 Task: Check the average views per listing of den in the last 5 years.
Action: Mouse moved to (781, 199)
Screenshot: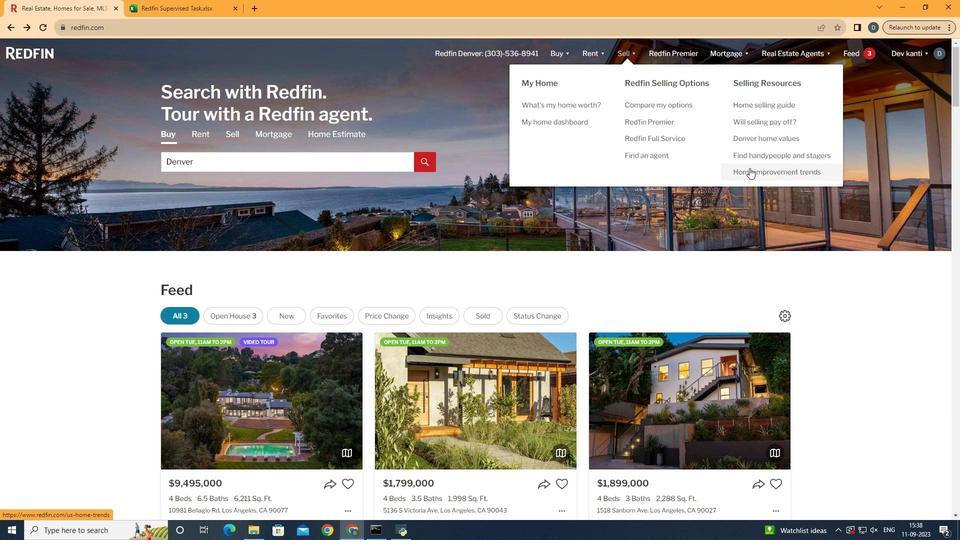 
Action: Mouse pressed left at (781, 199)
Screenshot: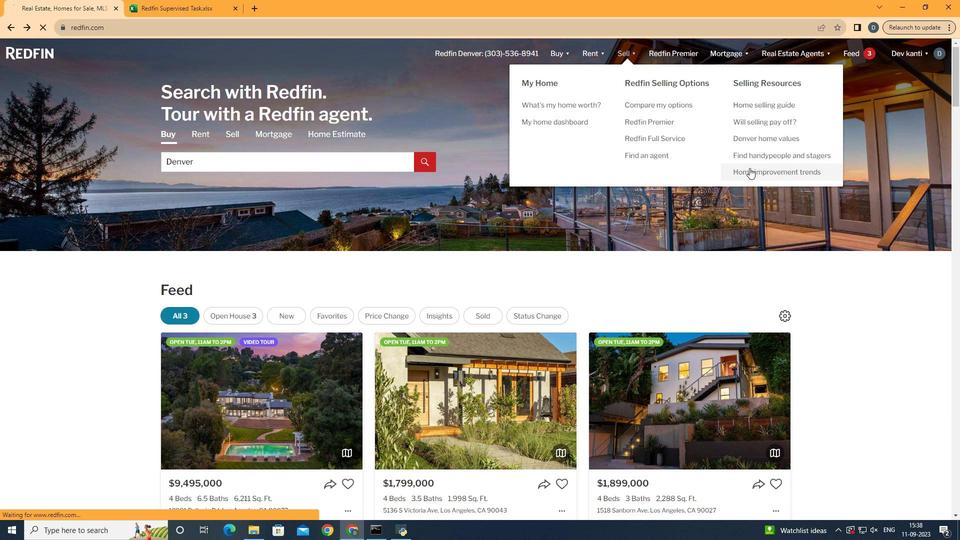 
Action: Mouse moved to (287, 217)
Screenshot: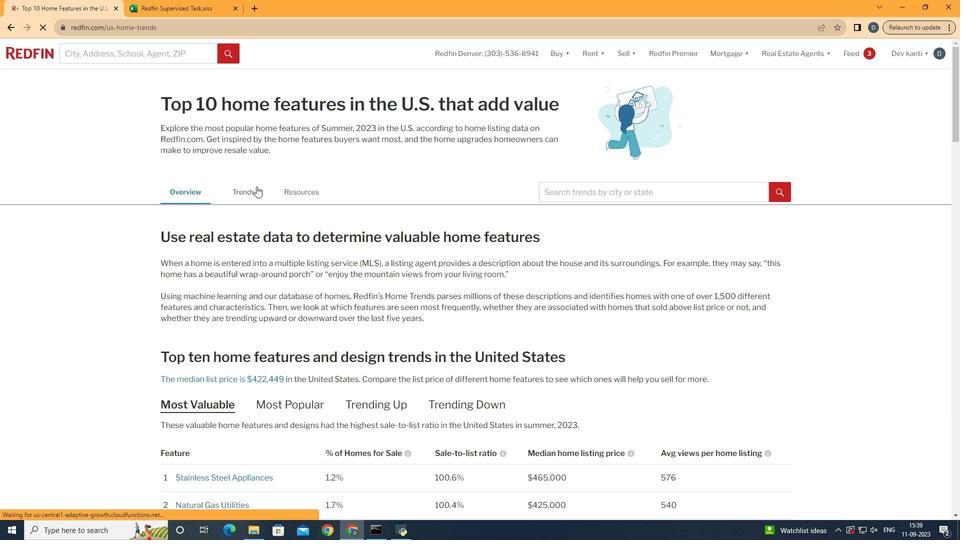 
Action: Mouse pressed left at (287, 217)
Screenshot: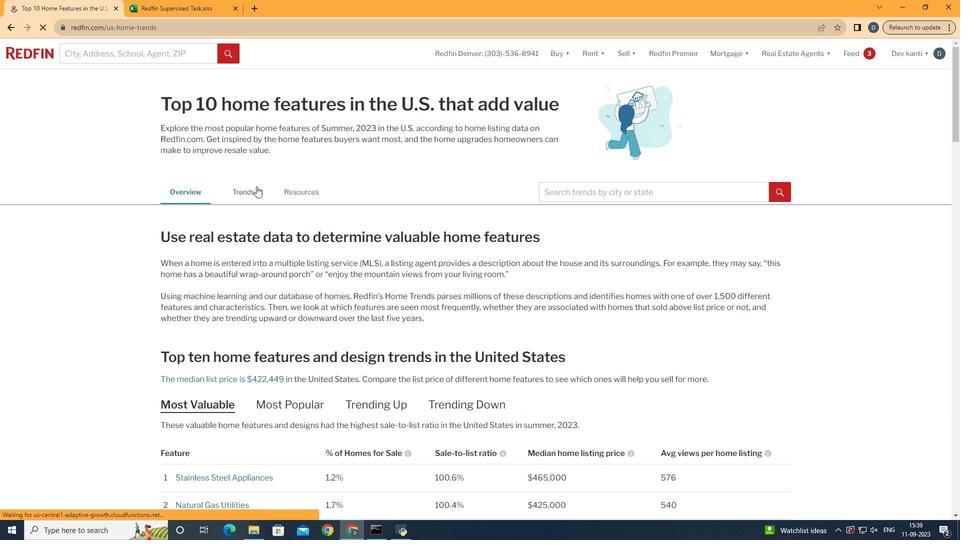 
Action: Mouse moved to (388, 323)
Screenshot: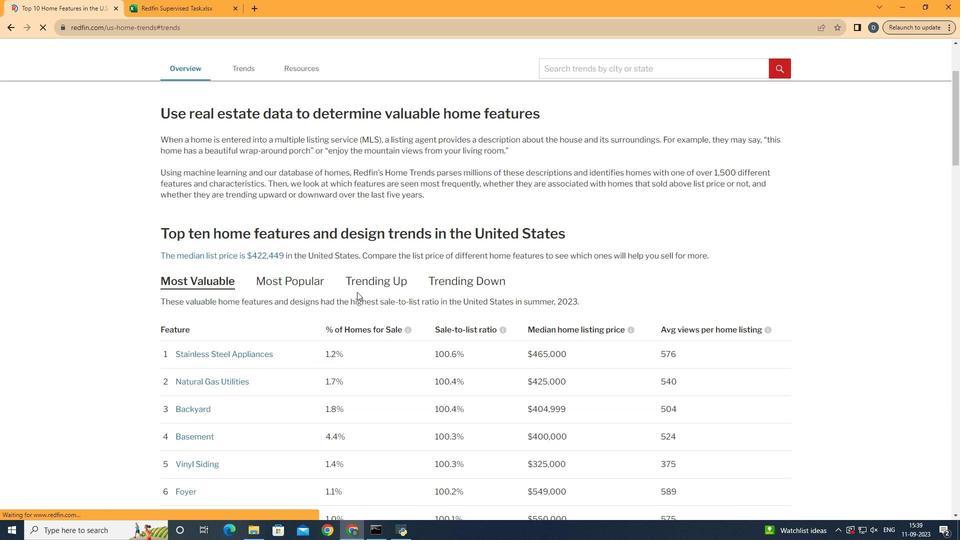 
Action: Mouse scrolled (388, 322) with delta (0, 0)
Screenshot: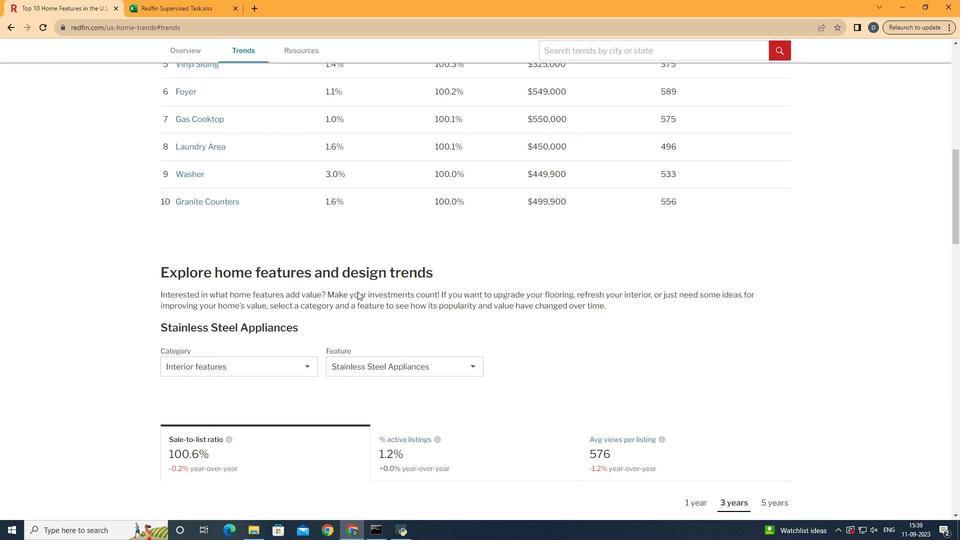 
Action: Mouse scrolled (388, 322) with delta (0, 0)
Screenshot: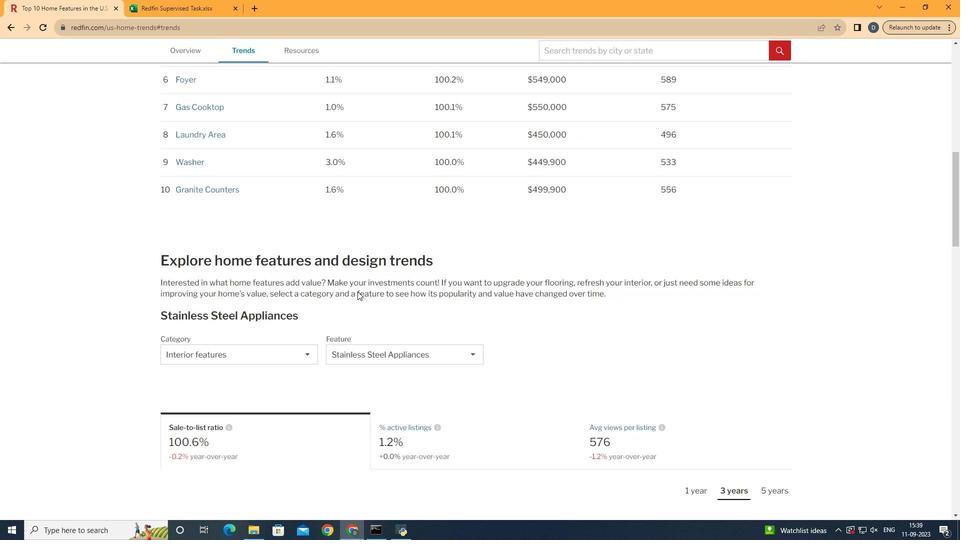 
Action: Mouse scrolled (388, 322) with delta (0, 0)
Screenshot: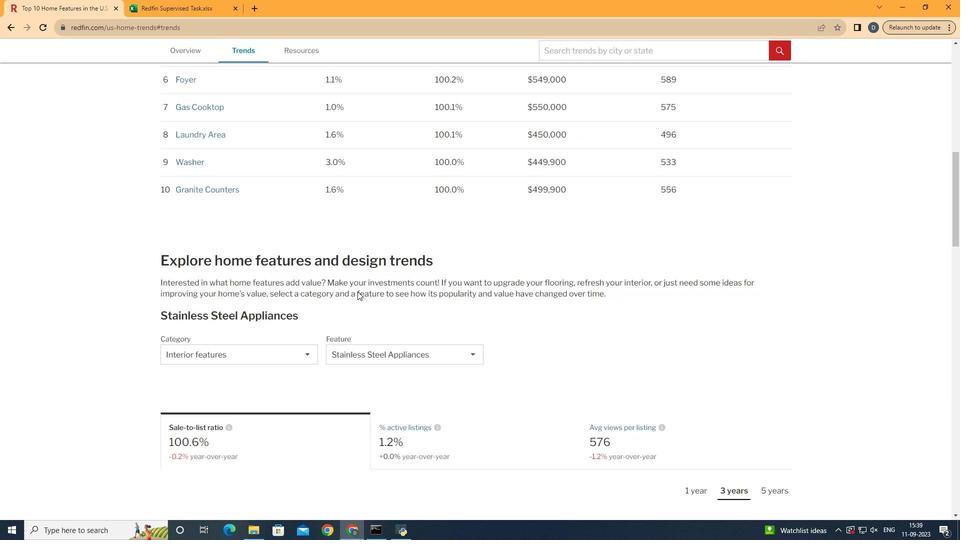 
Action: Mouse scrolled (388, 322) with delta (0, 0)
Screenshot: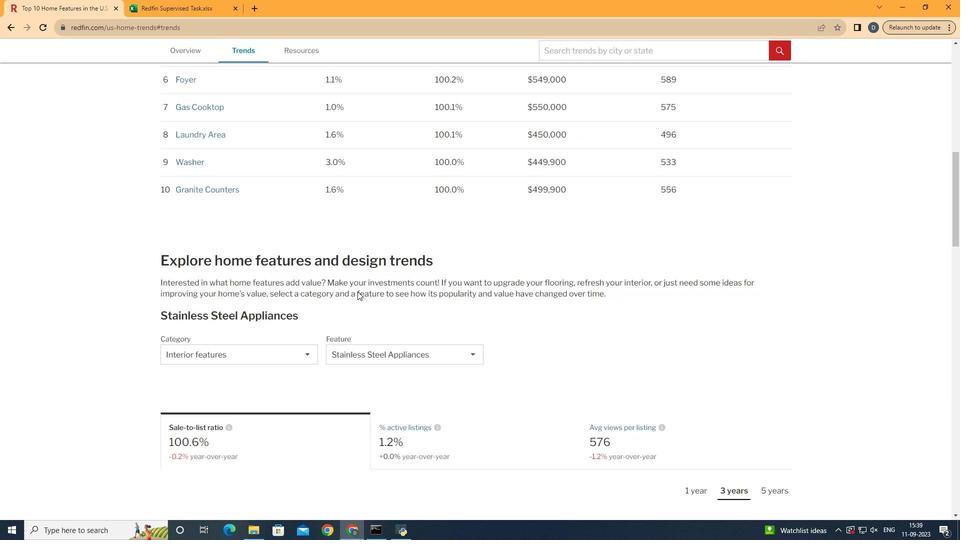 
Action: Mouse moved to (388, 323)
Screenshot: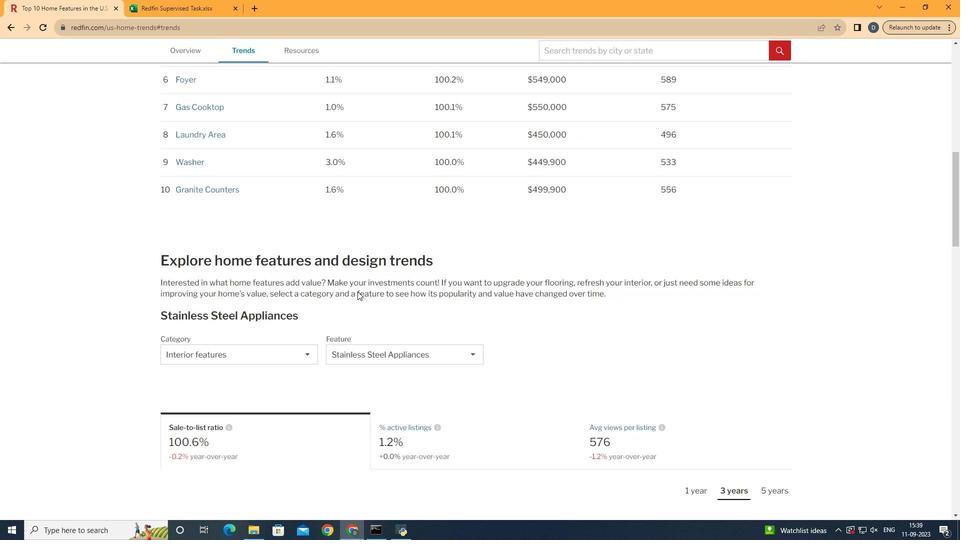 
Action: Mouse scrolled (388, 322) with delta (0, 0)
Screenshot: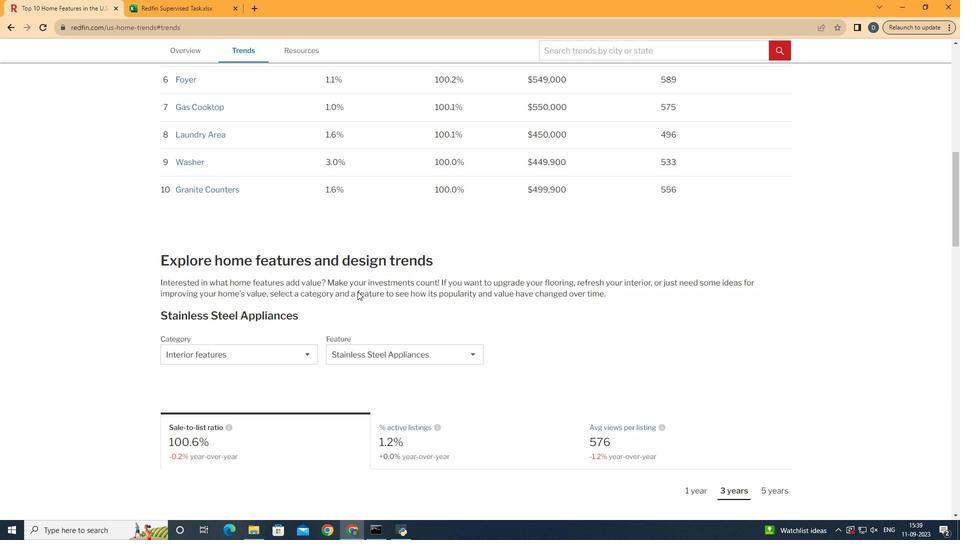 
Action: Mouse moved to (389, 322)
Screenshot: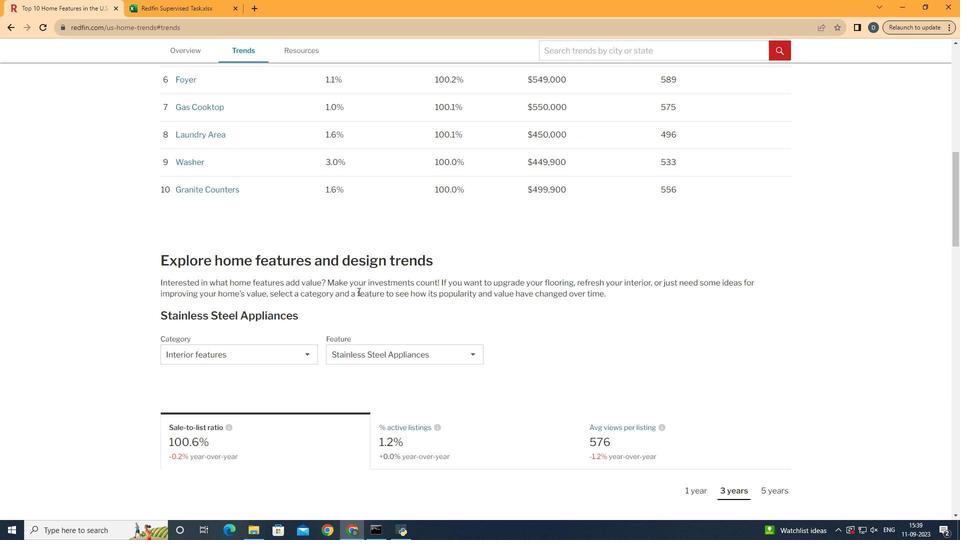 
Action: Mouse scrolled (389, 322) with delta (0, 0)
Screenshot: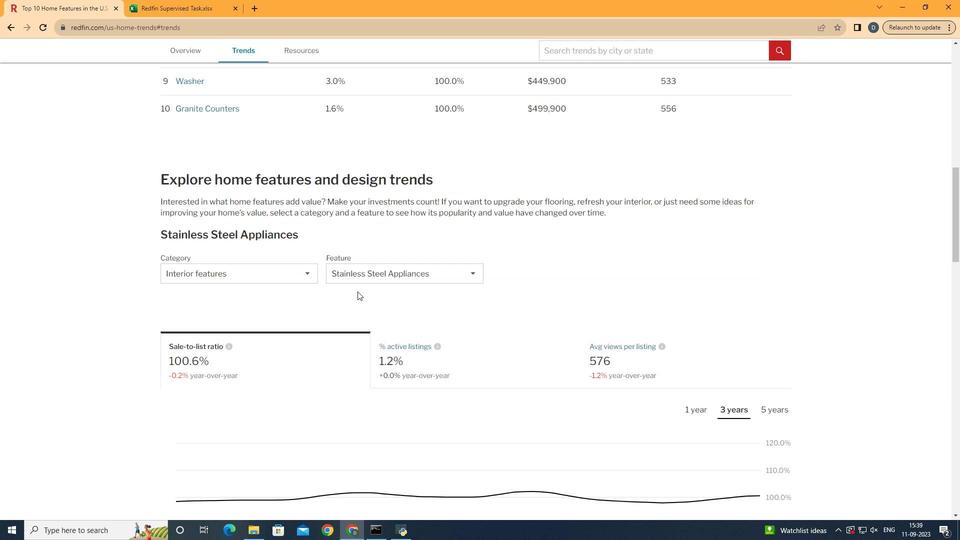 
Action: Mouse scrolled (389, 322) with delta (0, 0)
Screenshot: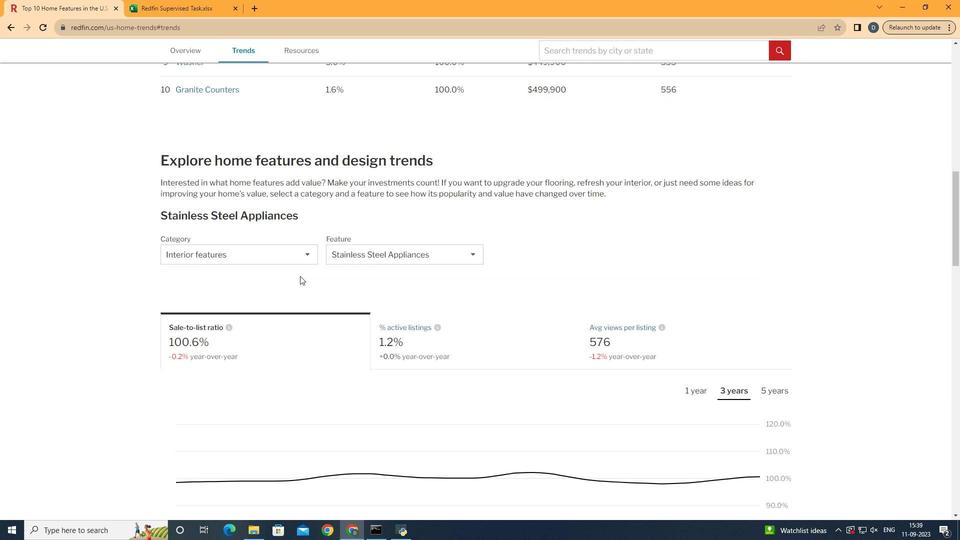 
Action: Mouse moved to (303, 292)
Screenshot: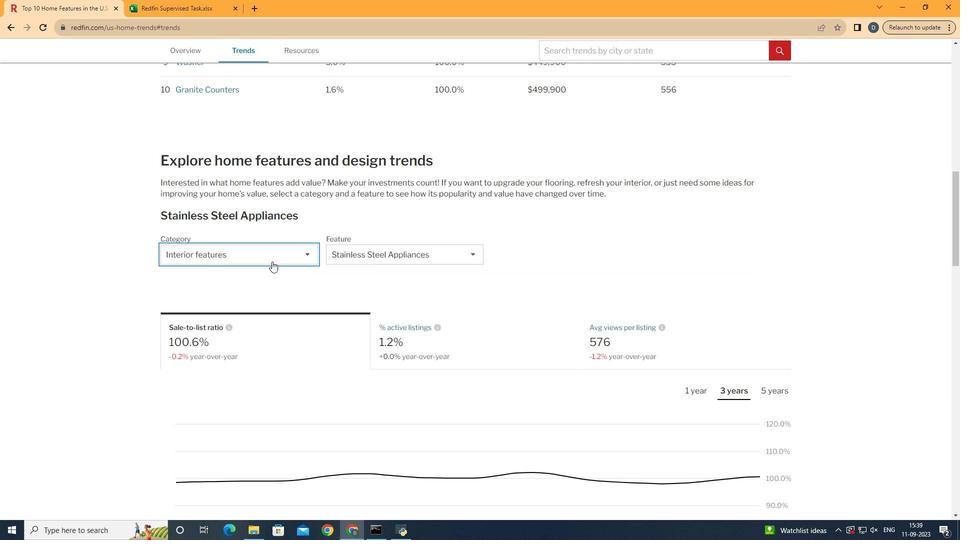 
Action: Mouse pressed left at (303, 292)
Screenshot: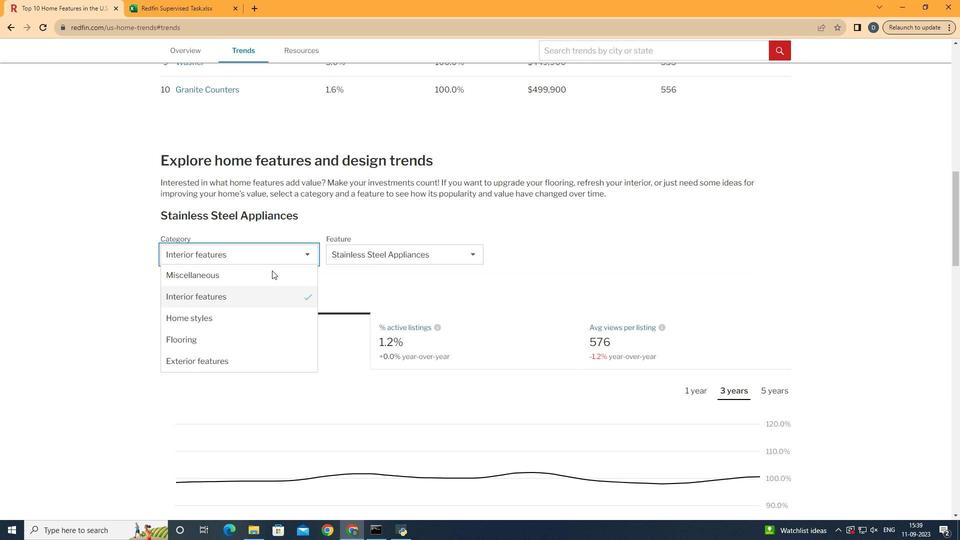 
Action: Mouse moved to (302, 324)
Screenshot: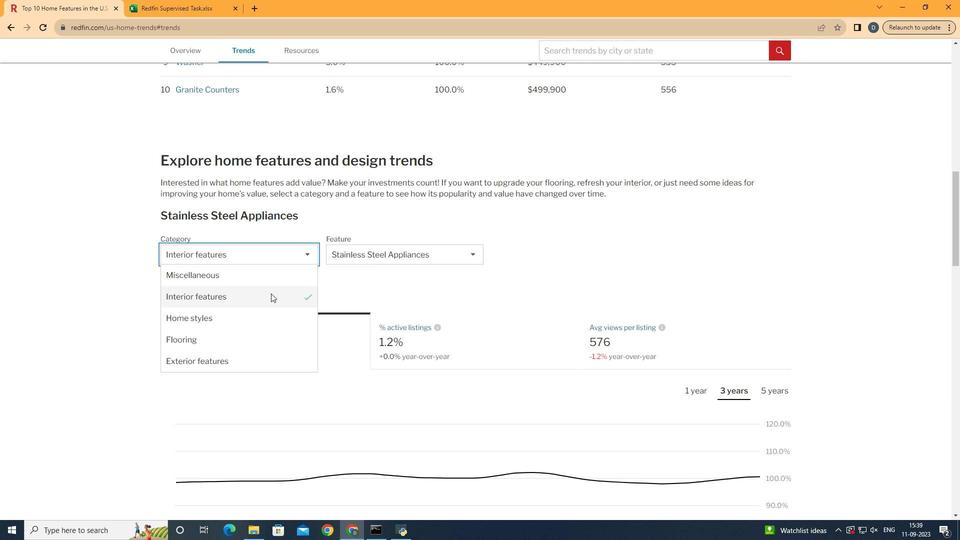 
Action: Mouse pressed left at (302, 324)
Screenshot: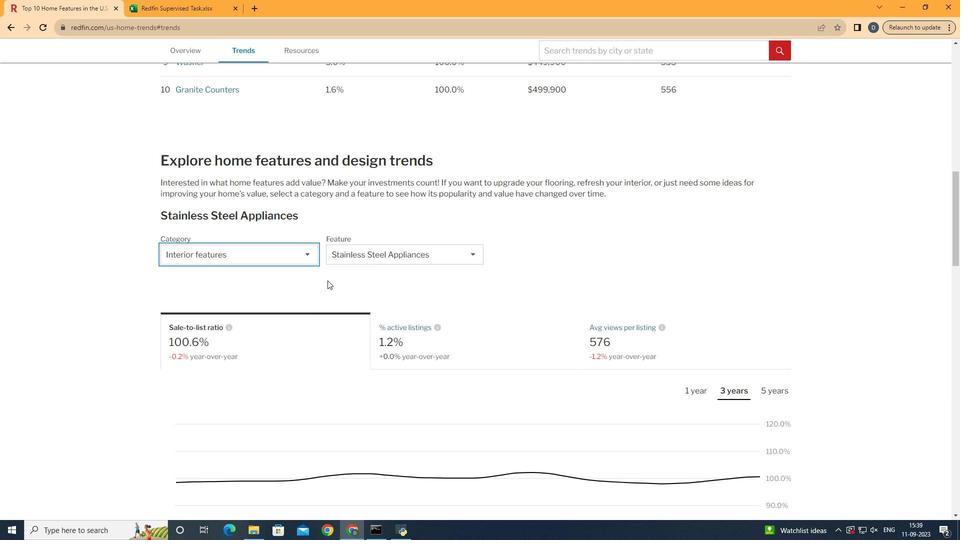 
Action: Mouse moved to (424, 287)
Screenshot: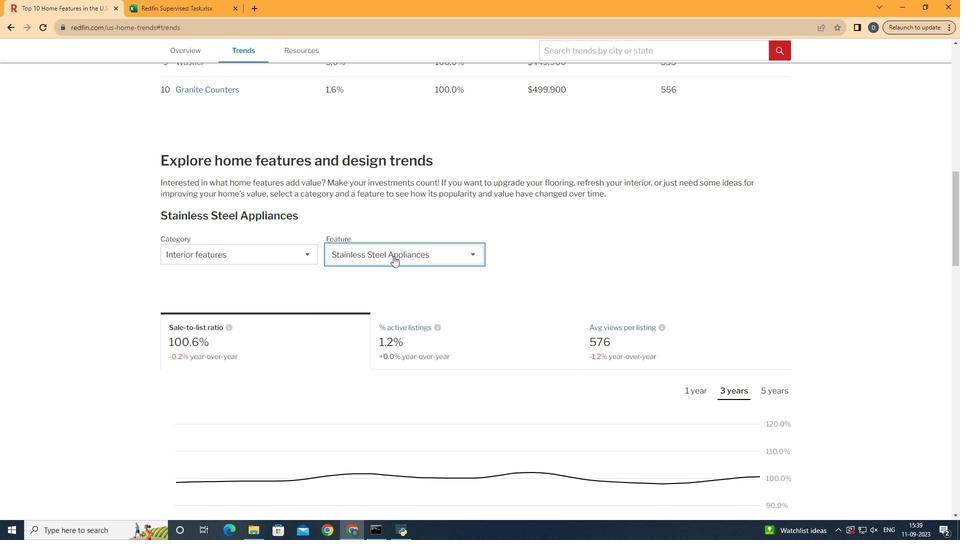 
Action: Mouse pressed left at (424, 287)
Screenshot: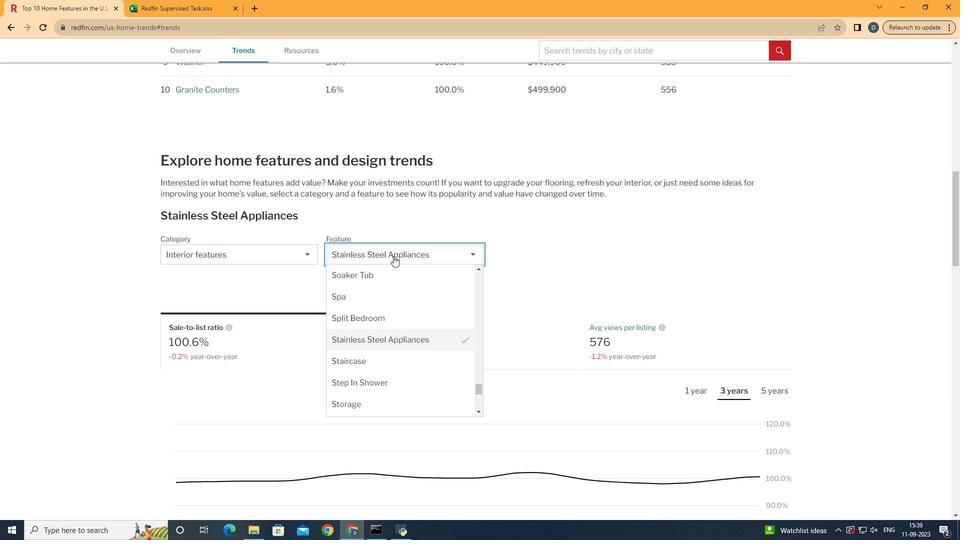 
Action: Mouse moved to (439, 343)
Screenshot: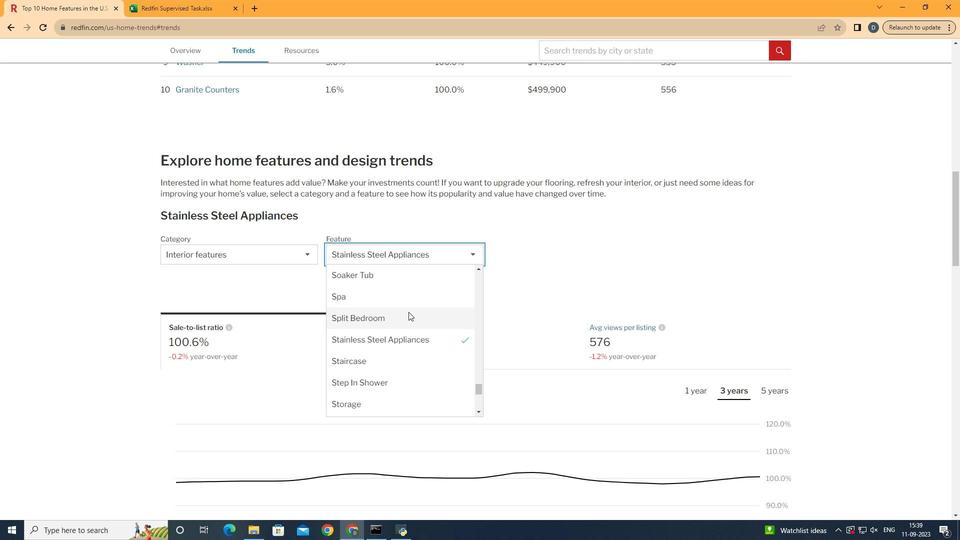 
Action: Mouse scrolled (439, 343) with delta (0, 0)
Screenshot: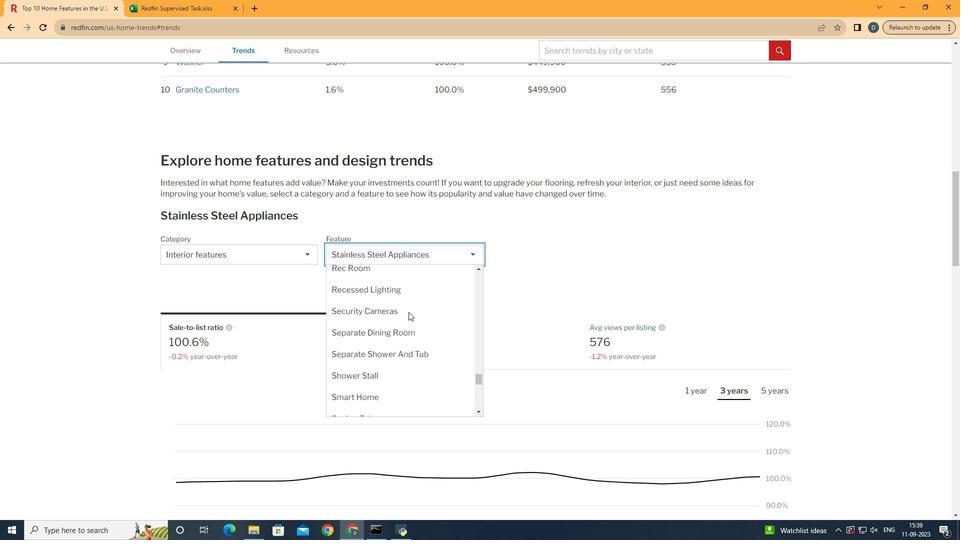 
Action: Mouse scrolled (439, 343) with delta (0, 0)
Screenshot: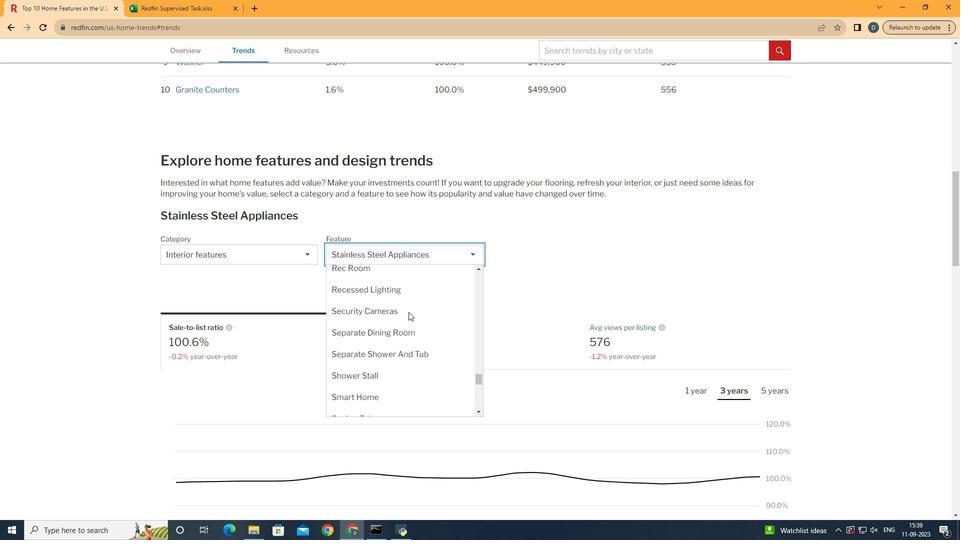 
Action: Mouse scrolled (439, 343) with delta (0, 0)
Screenshot: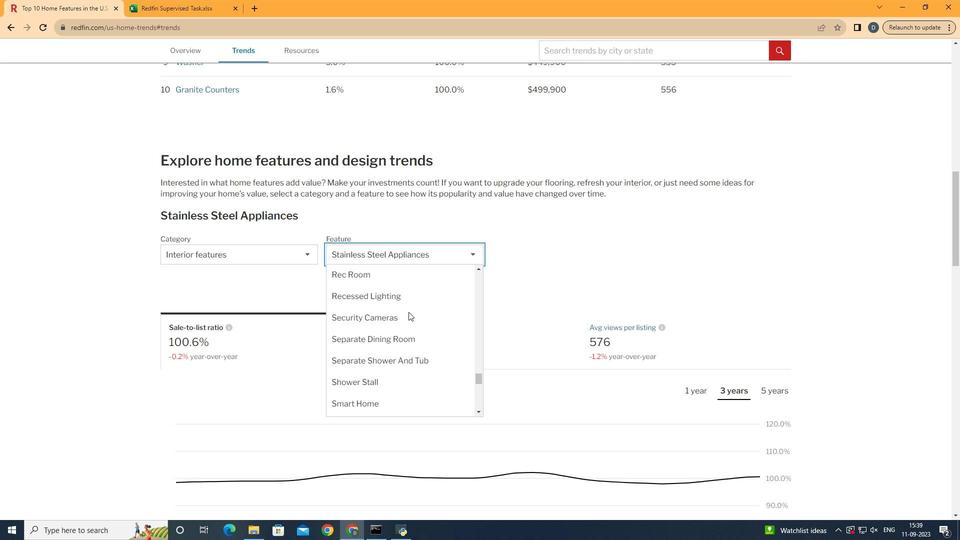 
Action: Mouse scrolled (439, 343) with delta (0, 0)
Screenshot: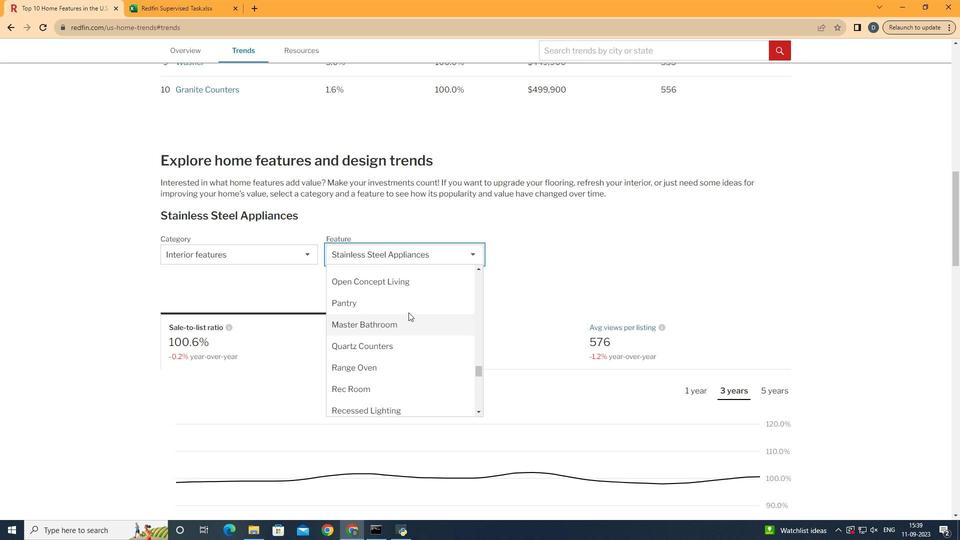 
Action: Mouse scrolled (439, 343) with delta (0, 0)
Screenshot: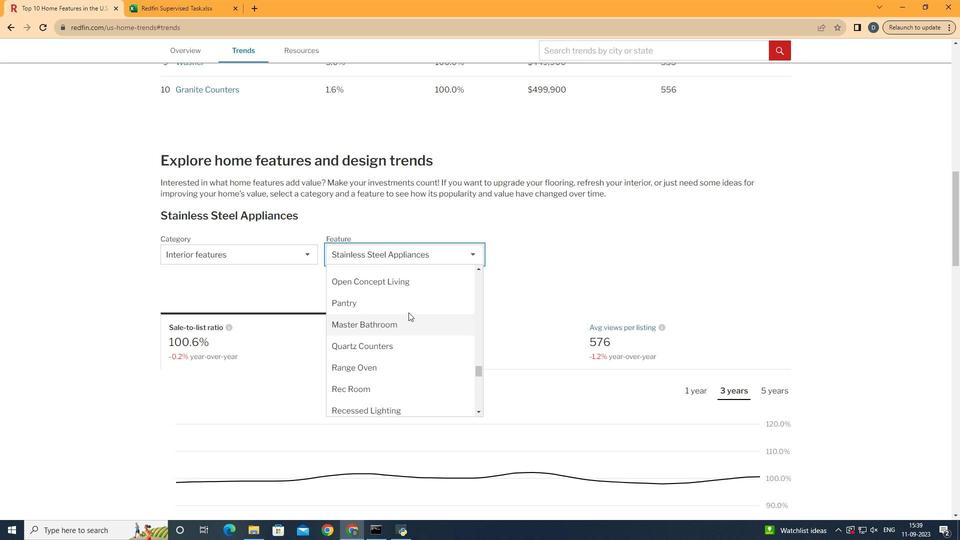 
Action: Mouse scrolled (439, 343) with delta (0, 0)
Screenshot: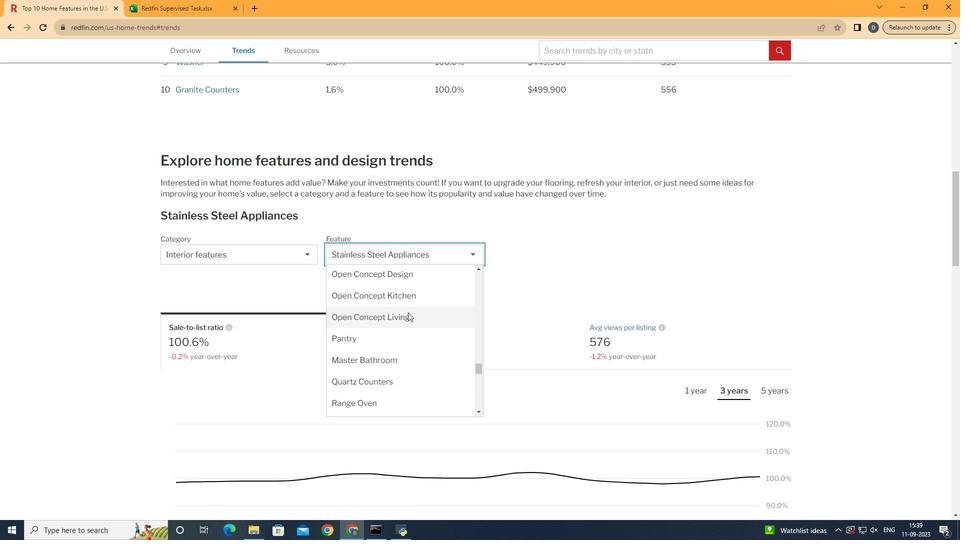 
Action: Mouse moved to (439, 343)
Screenshot: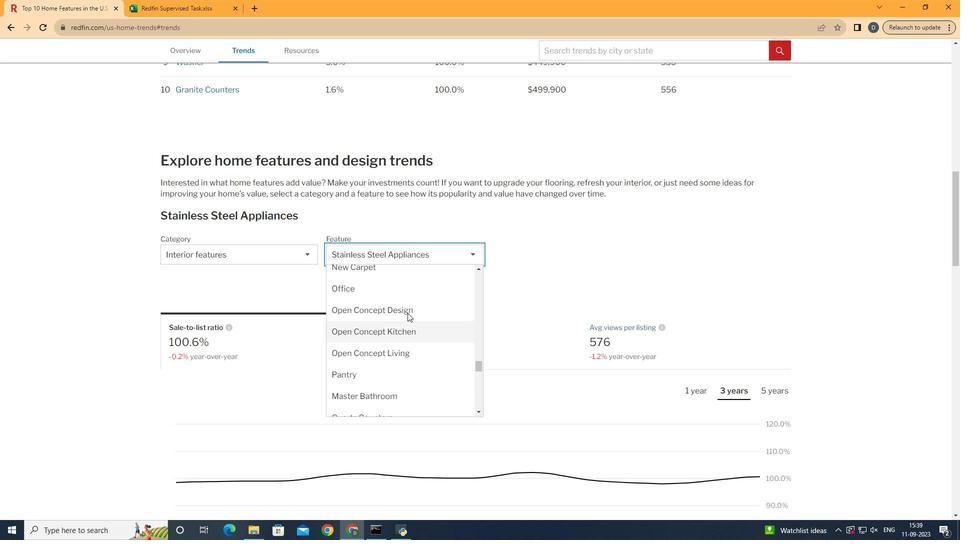 
Action: Mouse scrolled (439, 344) with delta (0, 0)
Screenshot: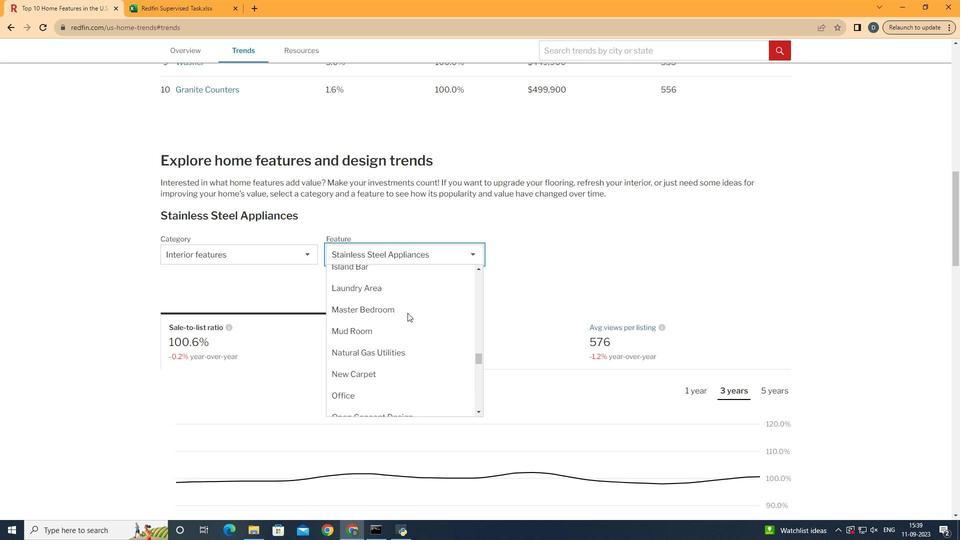 
Action: Mouse scrolled (439, 344) with delta (0, 0)
Screenshot: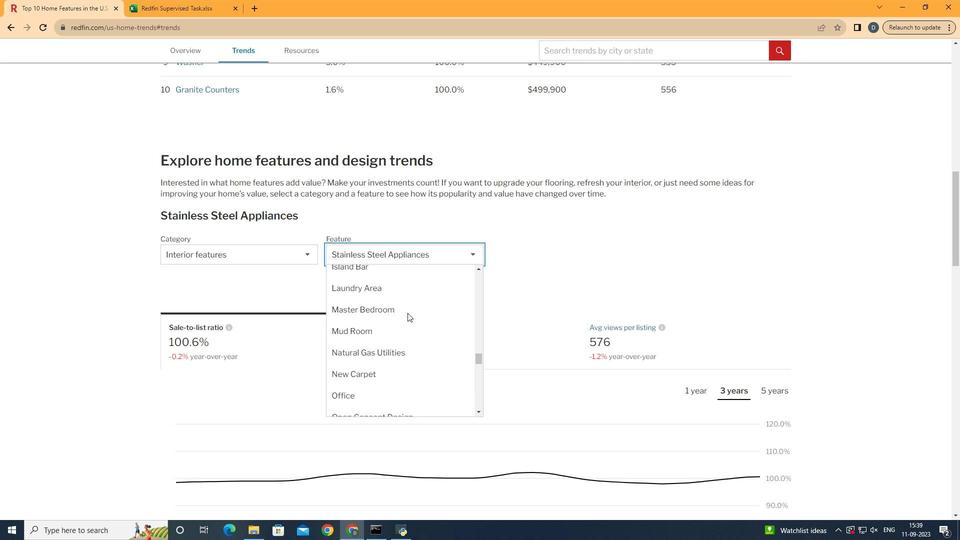 
Action: Mouse moved to (438, 344)
Screenshot: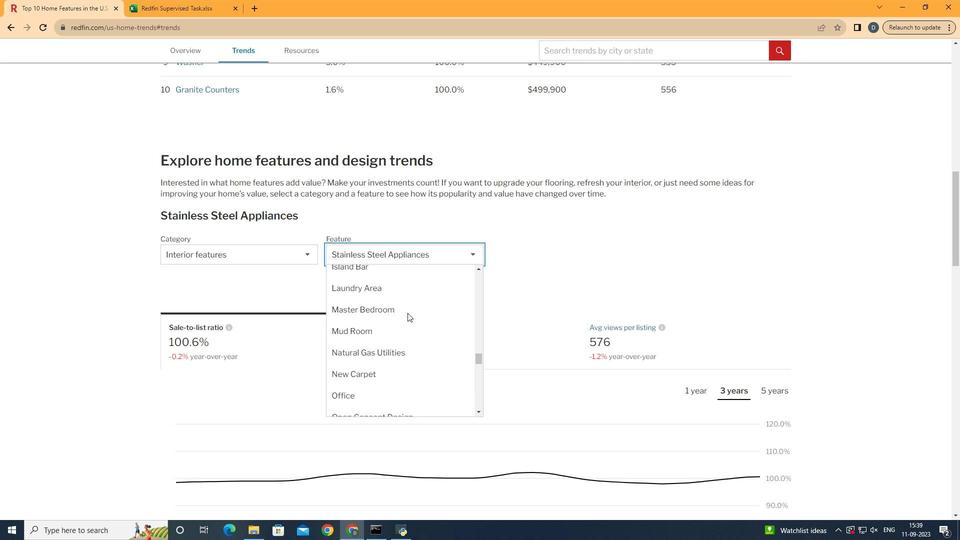 
Action: Mouse scrolled (438, 344) with delta (0, 0)
Screenshot: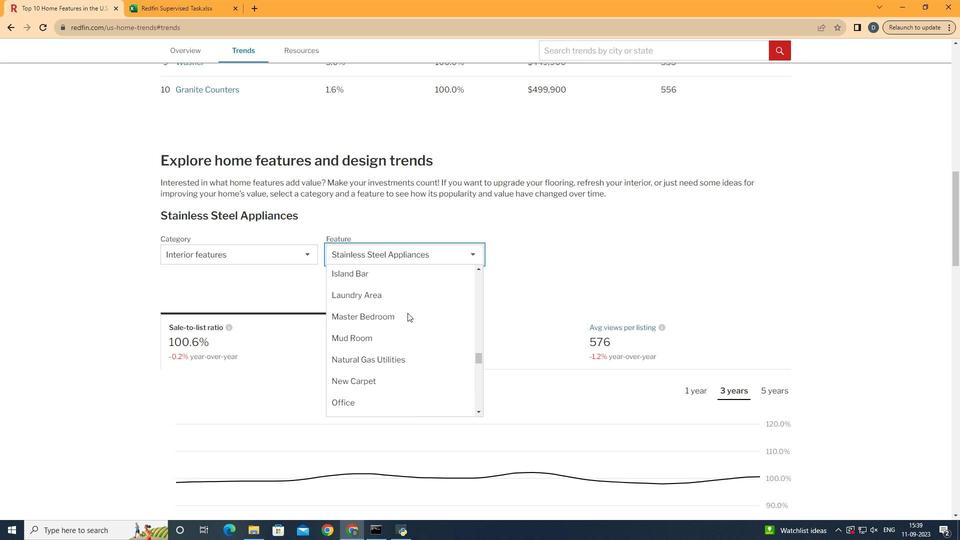
Action: Mouse scrolled (438, 344) with delta (0, 0)
Screenshot: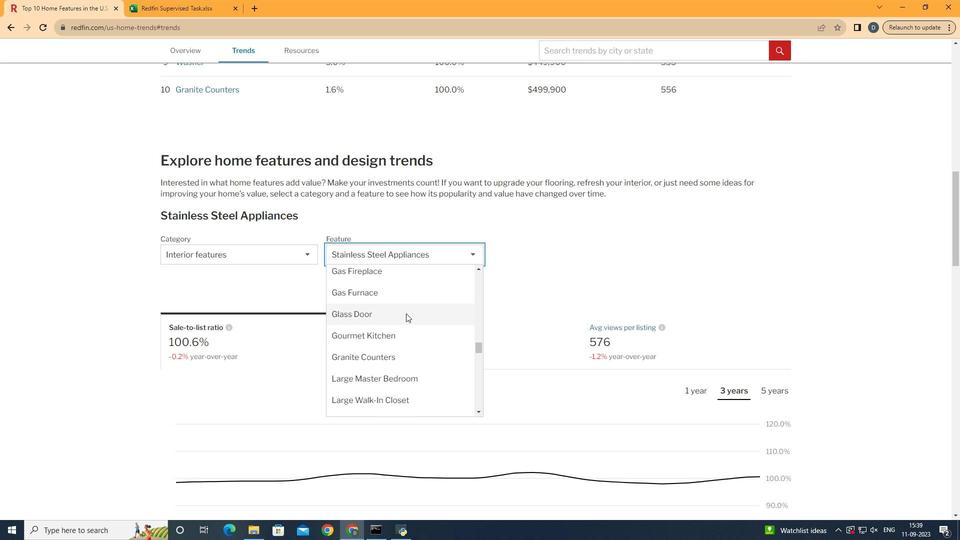 
Action: Mouse scrolled (438, 344) with delta (0, 0)
Screenshot: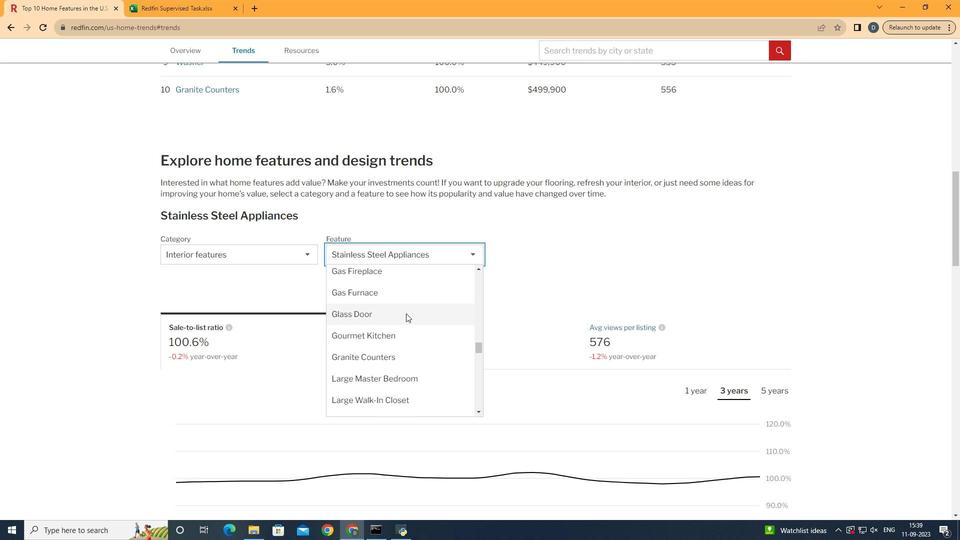 
Action: Mouse moved to (437, 344)
Screenshot: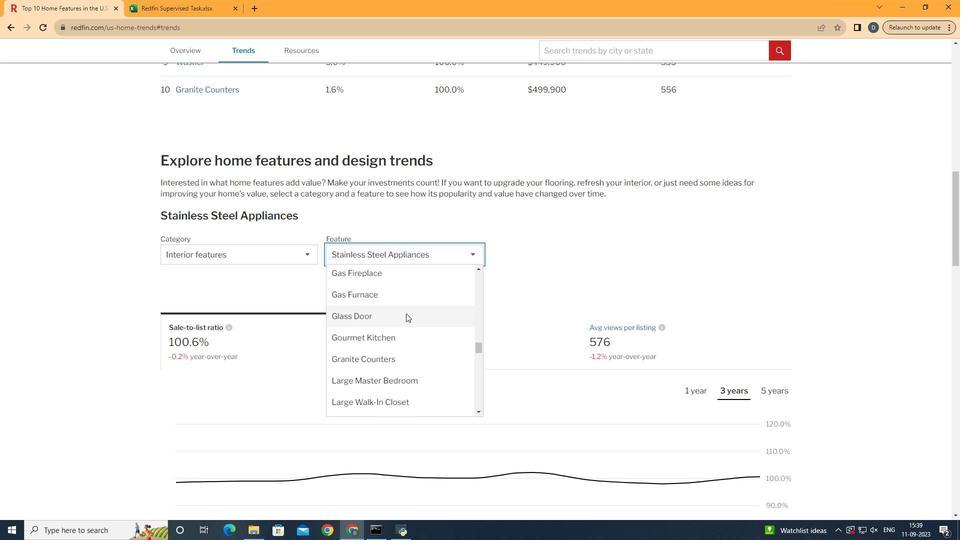 
Action: Mouse scrolled (437, 345) with delta (0, 0)
Screenshot: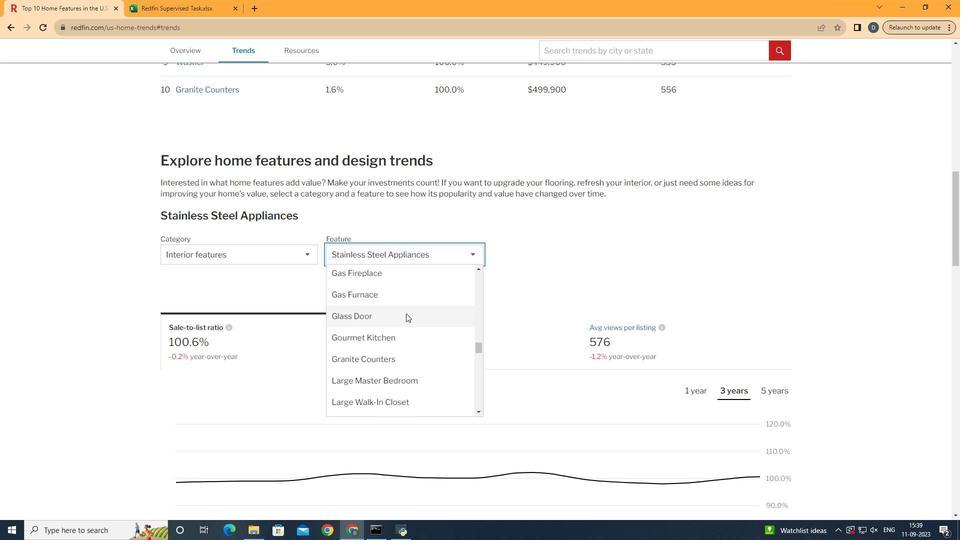 
Action: Mouse moved to (437, 344)
Screenshot: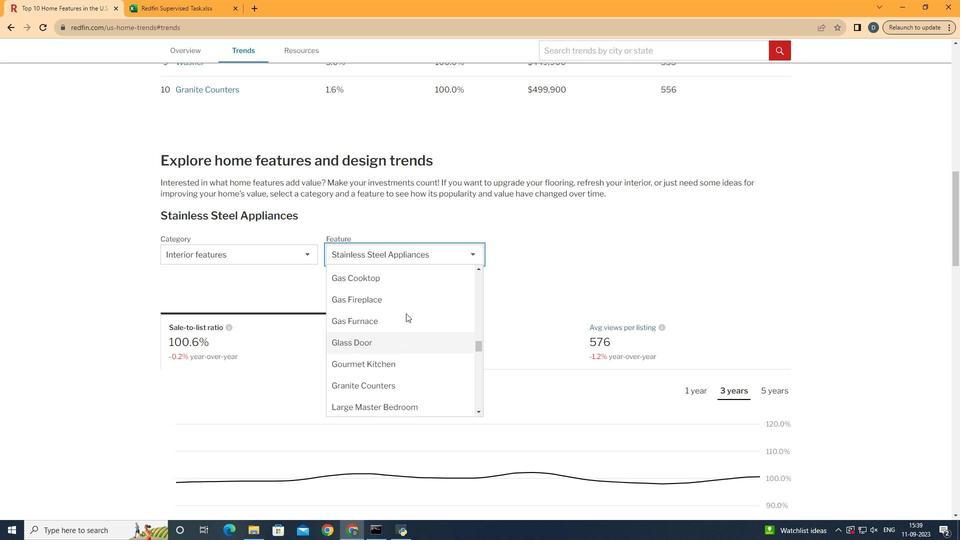 
Action: Mouse scrolled (437, 345) with delta (0, 0)
Screenshot: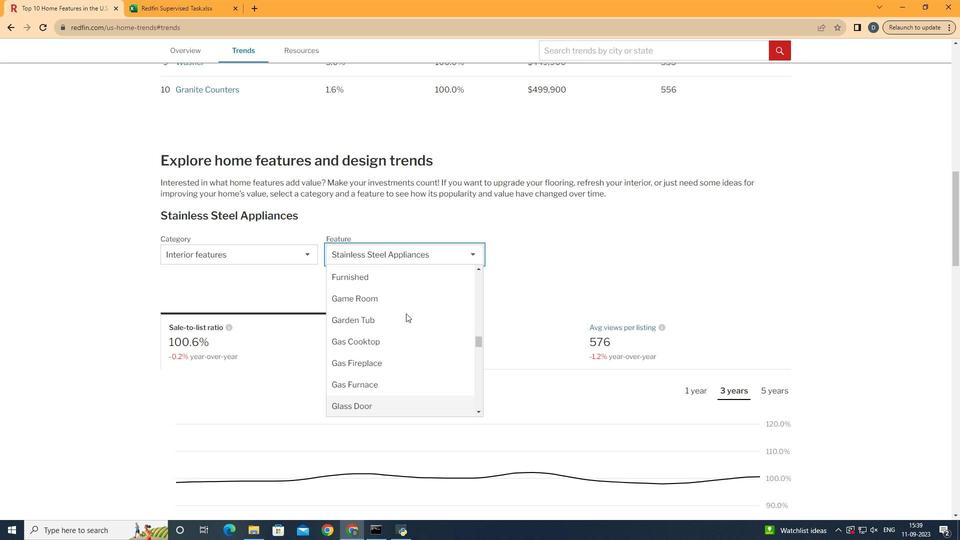 
Action: Mouse scrolled (437, 345) with delta (0, 0)
Screenshot: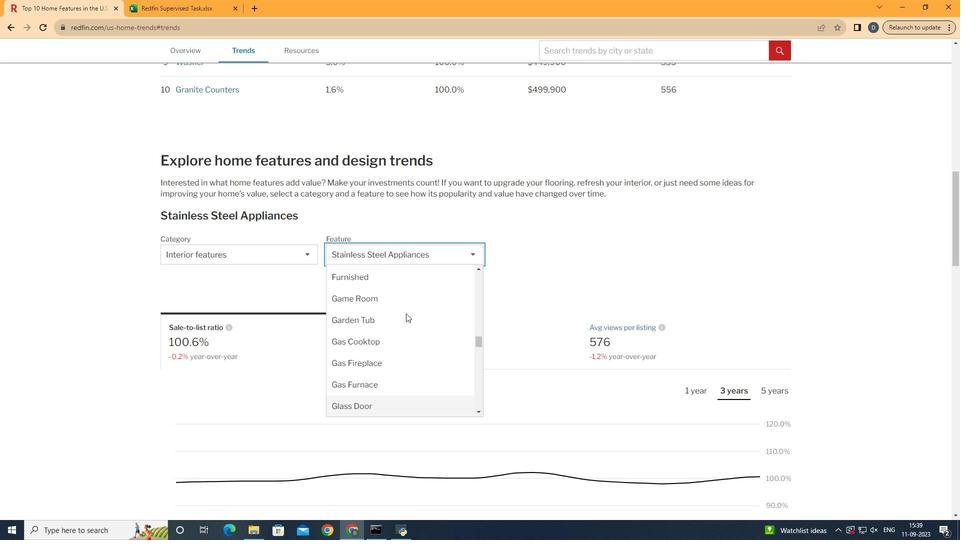 
Action: Mouse scrolled (437, 345) with delta (0, 0)
Screenshot: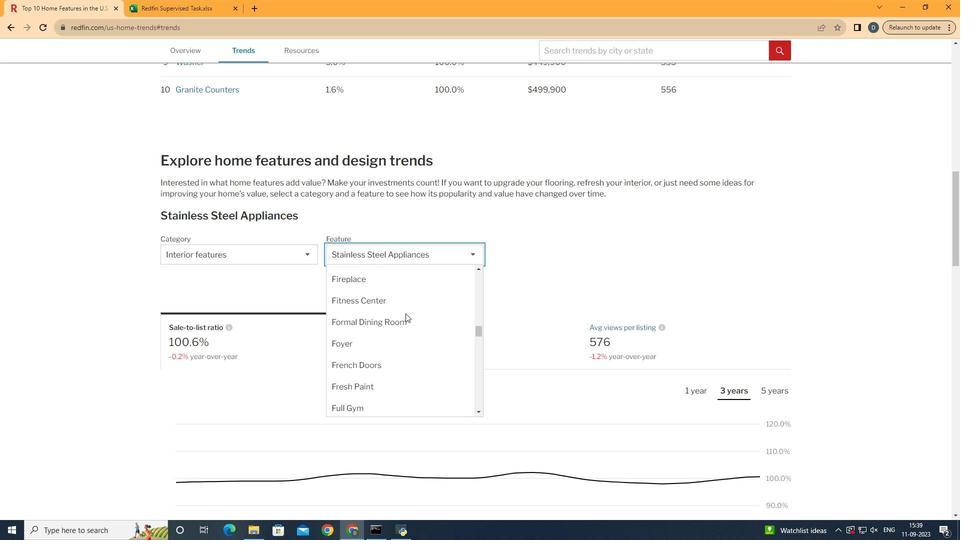 
Action: Mouse scrolled (437, 345) with delta (0, 0)
Screenshot: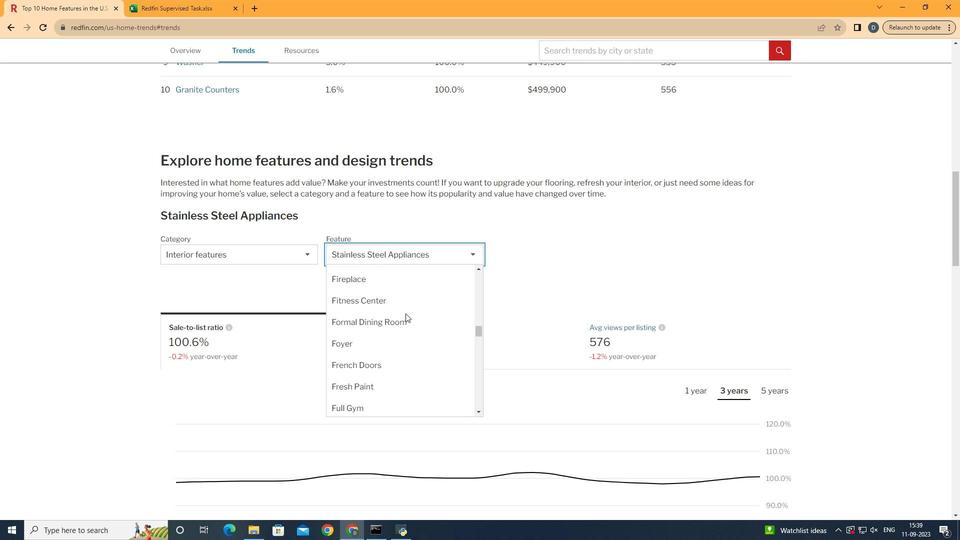 
Action: Mouse moved to (437, 344)
Screenshot: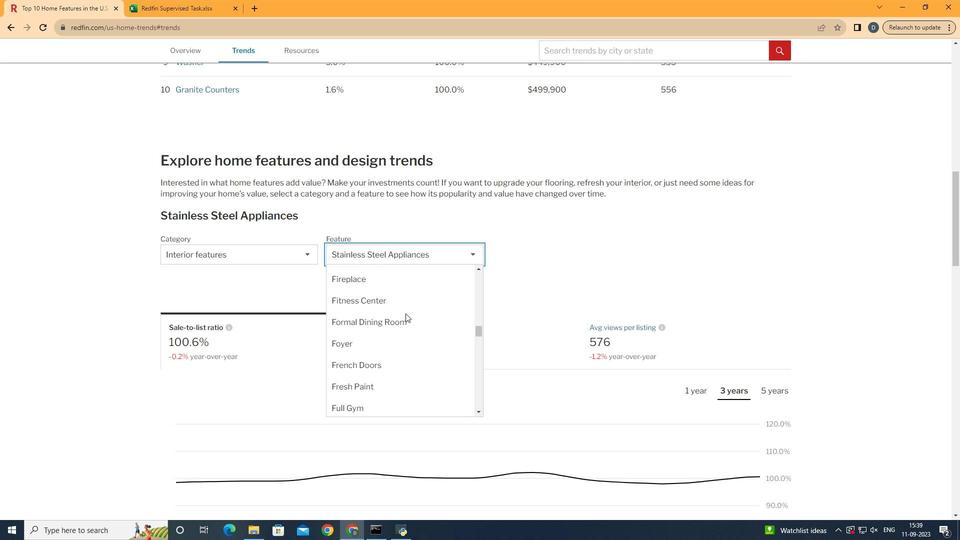 
Action: Mouse scrolled (437, 345) with delta (0, 0)
Screenshot: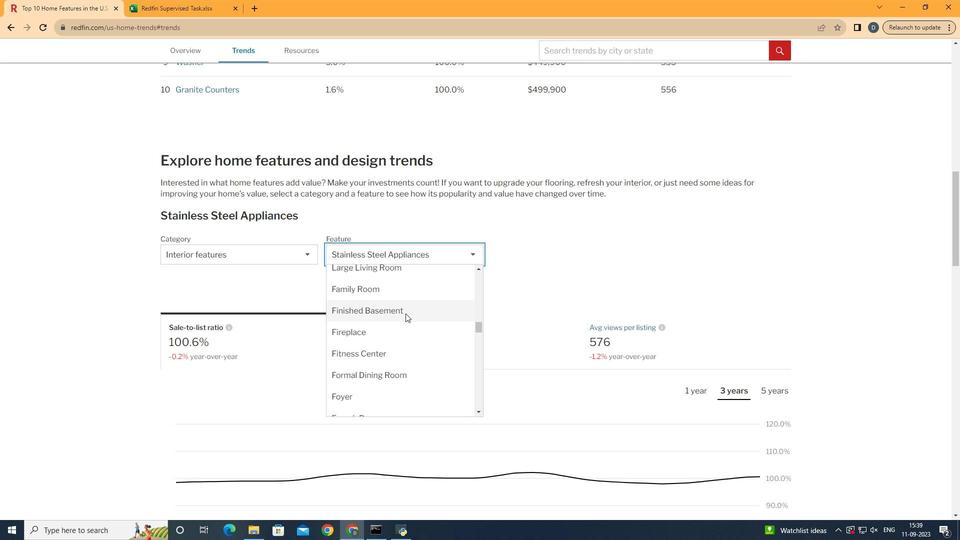 
Action: Mouse scrolled (437, 345) with delta (0, 0)
Screenshot: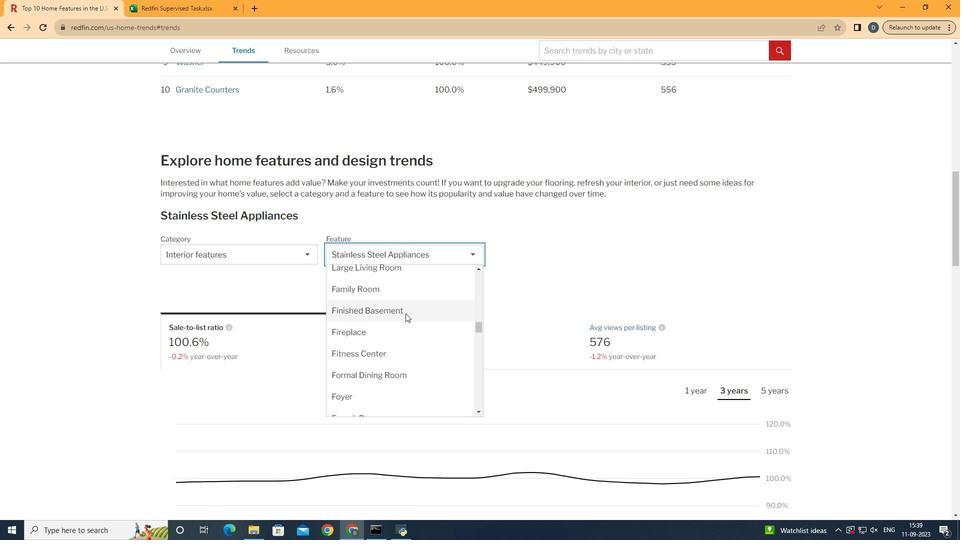 
Action: Mouse moved to (436, 344)
Screenshot: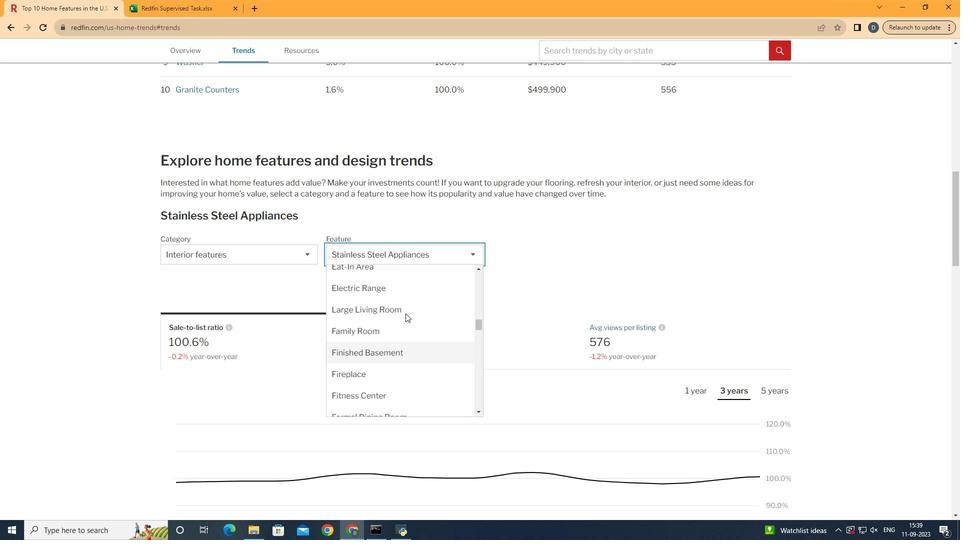 
Action: Mouse scrolled (436, 345) with delta (0, 0)
Screenshot: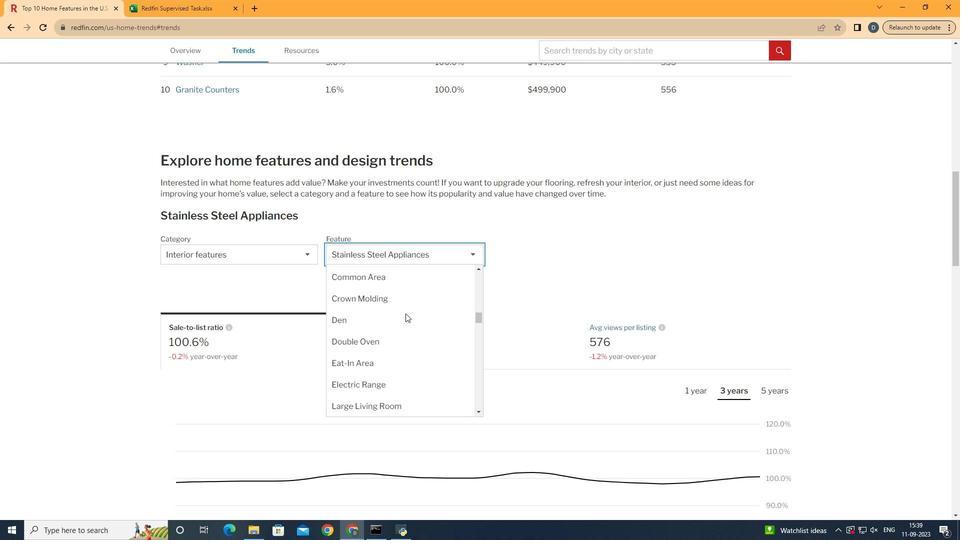 
Action: Mouse scrolled (436, 345) with delta (0, 0)
Screenshot: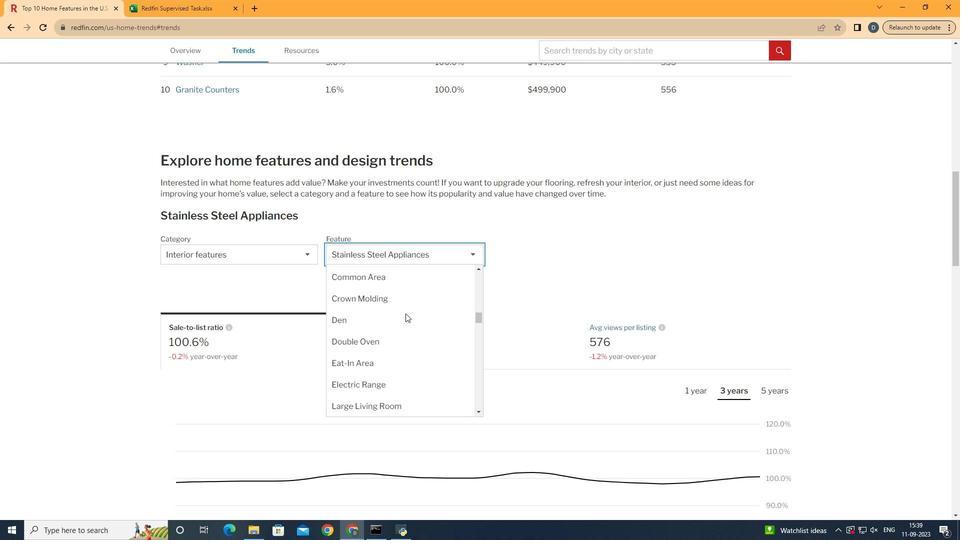 
Action: Mouse scrolled (436, 345) with delta (0, 0)
Screenshot: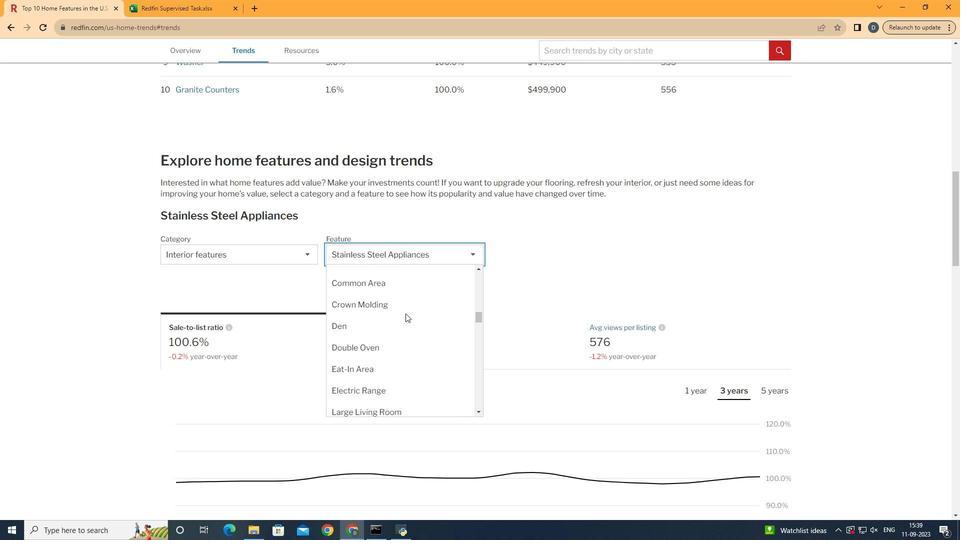 
Action: Mouse scrolled (436, 344) with delta (0, 0)
Screenshot: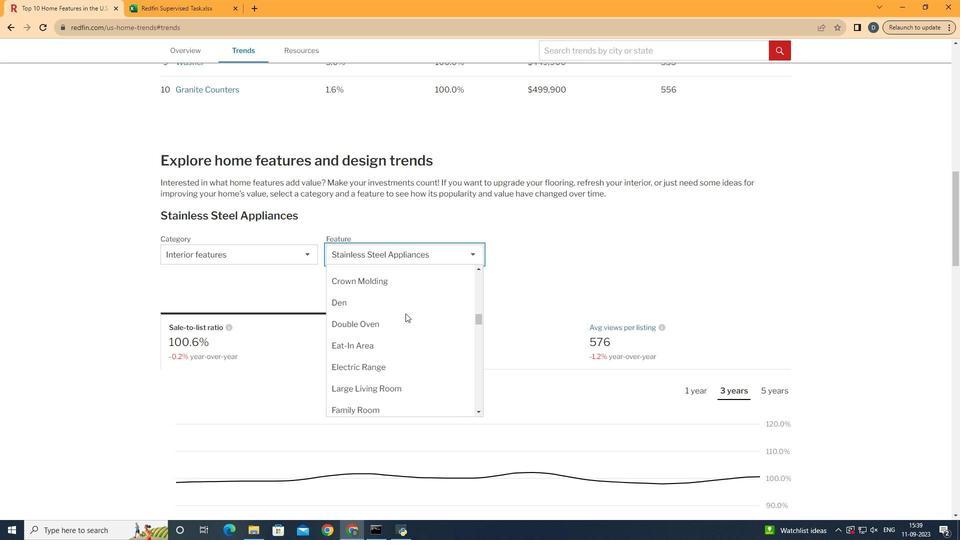 
Action: Mouse scrolled (436, 345) with delta (0, 0)
Screenshot: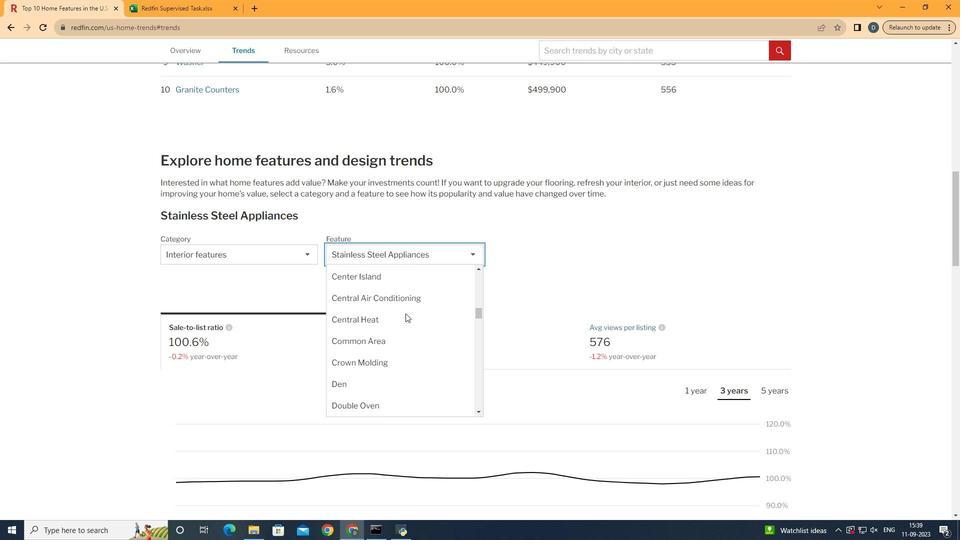 
Action: Mouse scrolled (436, 345) with delta (0, 0)
Screenshot: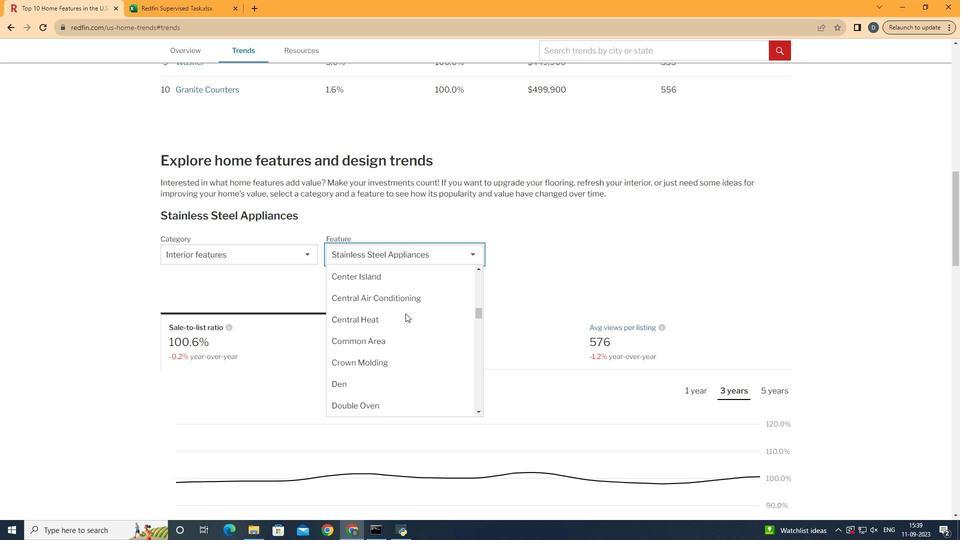
Action: Mouse moved to (421, 415)
Screenshot: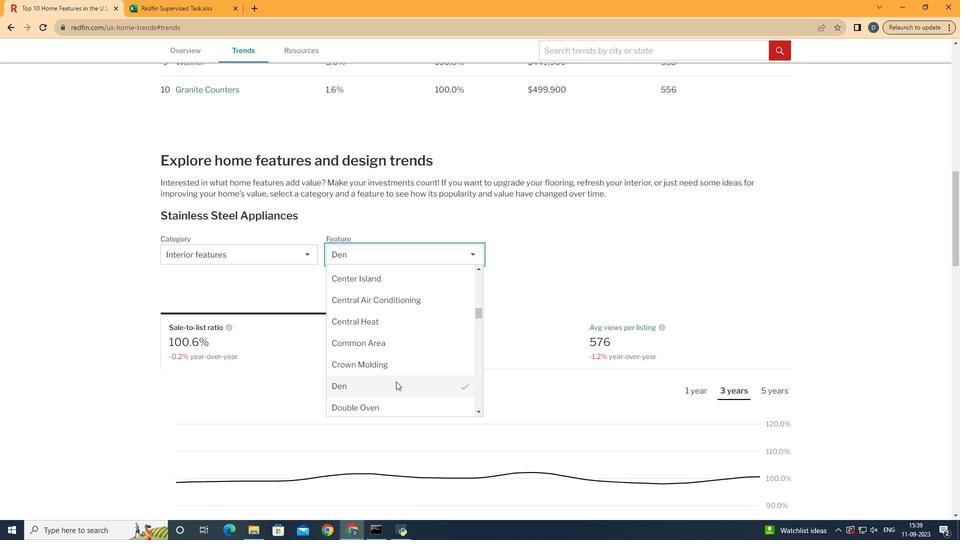
Action: Mouse pressed left at (421, 415)
Screenshot: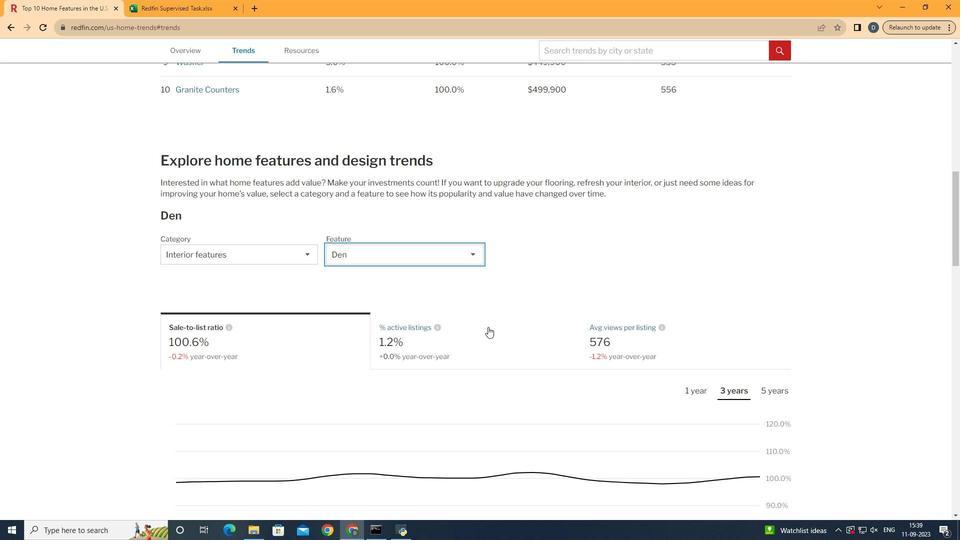 
Action: Mouse moved to (658, 272)
Screenshot: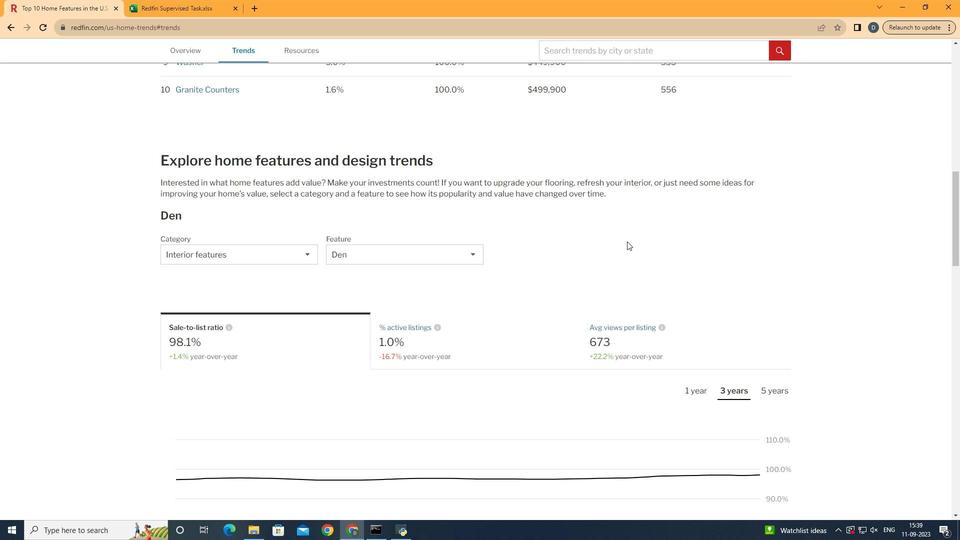 
Action: Mouse pressed left at (658, 272)
Screenshot: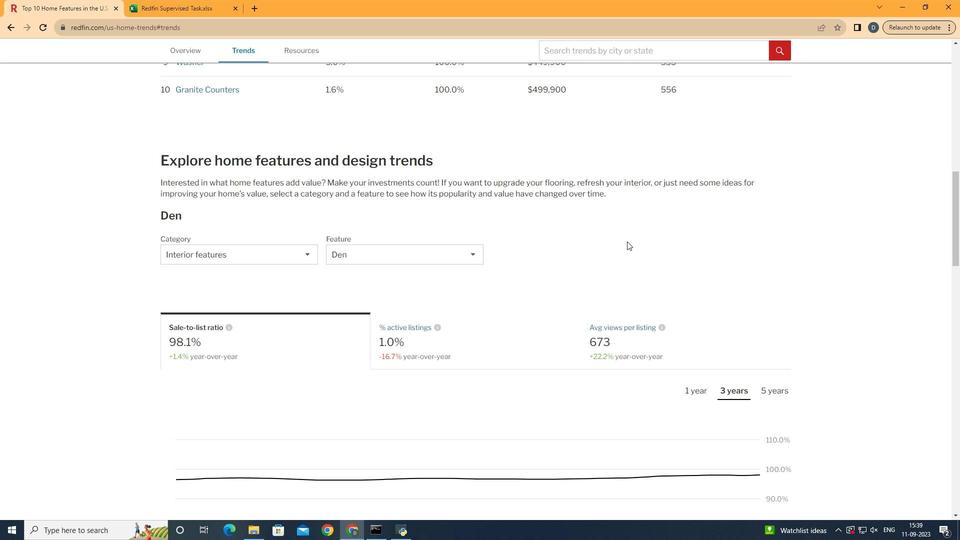 
Action: Mouse moved to (742, 376)
Screenshot: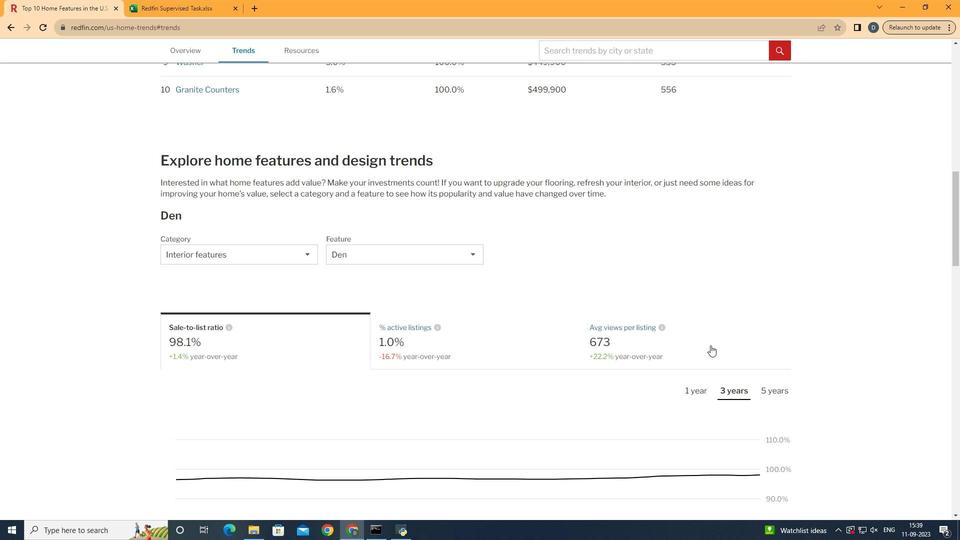 
Action: Mouse pressed left at (742, 376)
Screenshot: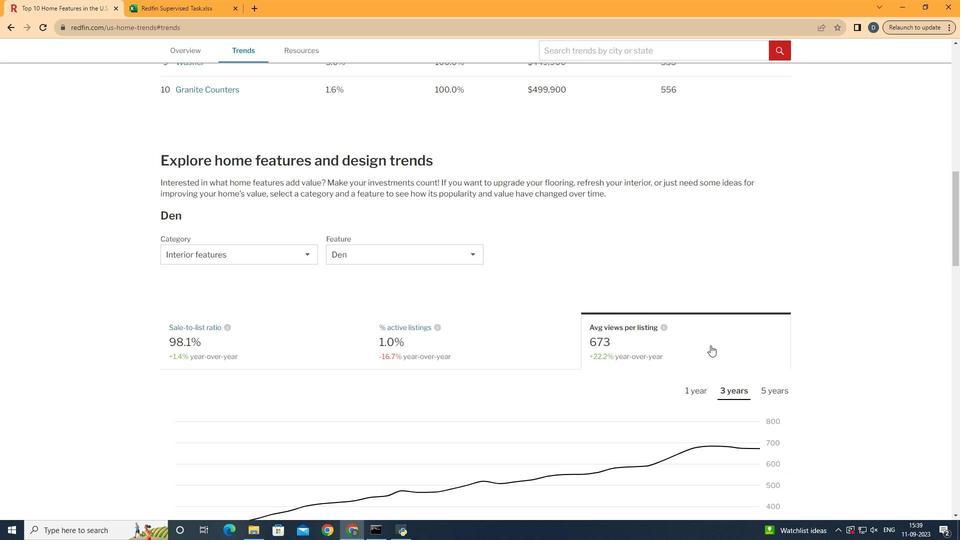 
Action: Mouse moved to (725, 335)
Screenshot: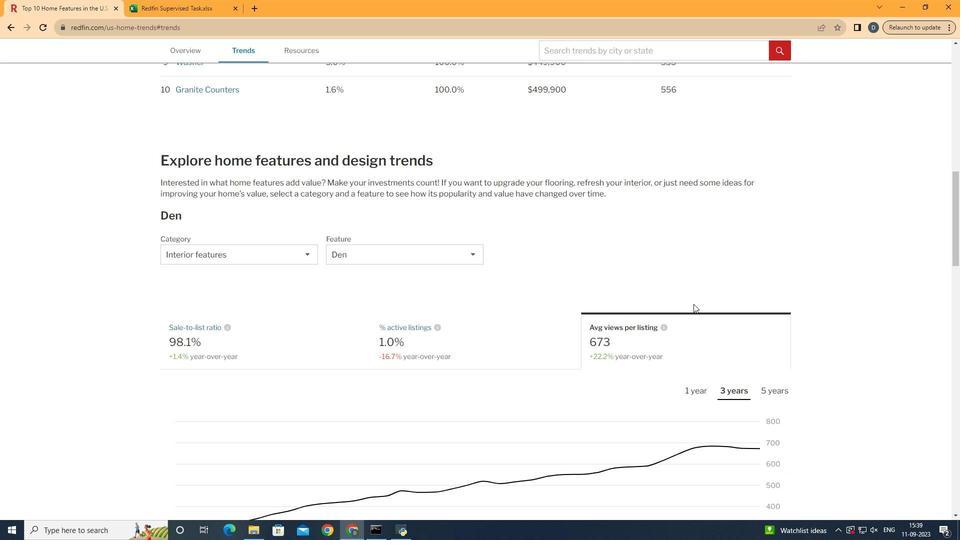 
Action: Mouse scrolled (725, 334) with delta (0, 0)
Screenshot: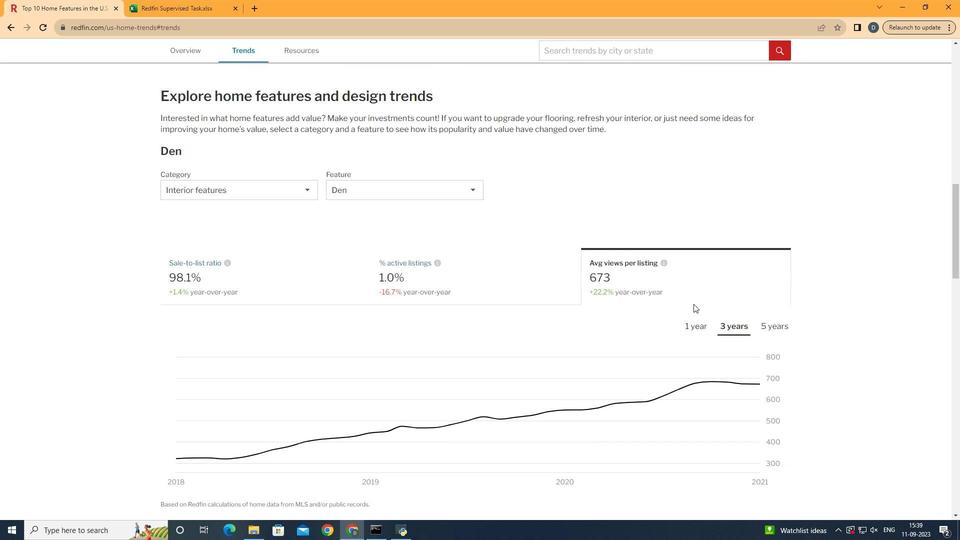 
Action: Mouse scrolled (725, 334) with delta (0, 0)
Screenshot: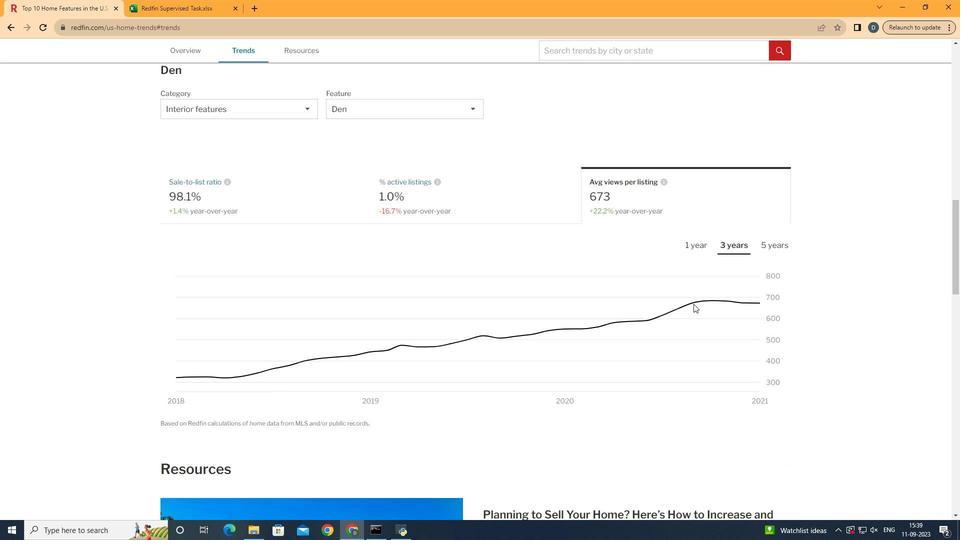 
Action: Mouse scrolled (725, 334) with delta (0, 0)
Screenshot: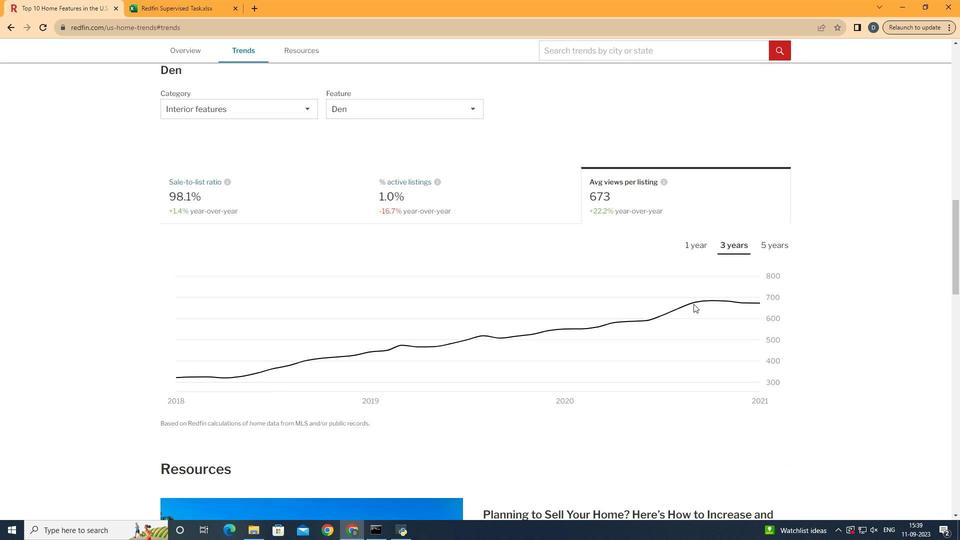 
Action: Mouse moved to (814, 269)
Screenshot: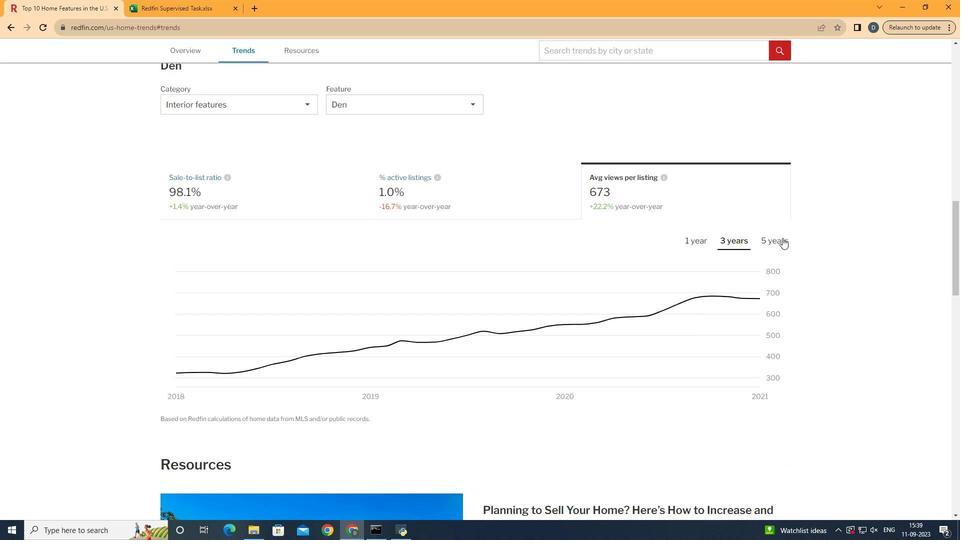 
Action: Mouse pressed left at (814, 269)
Screenshot: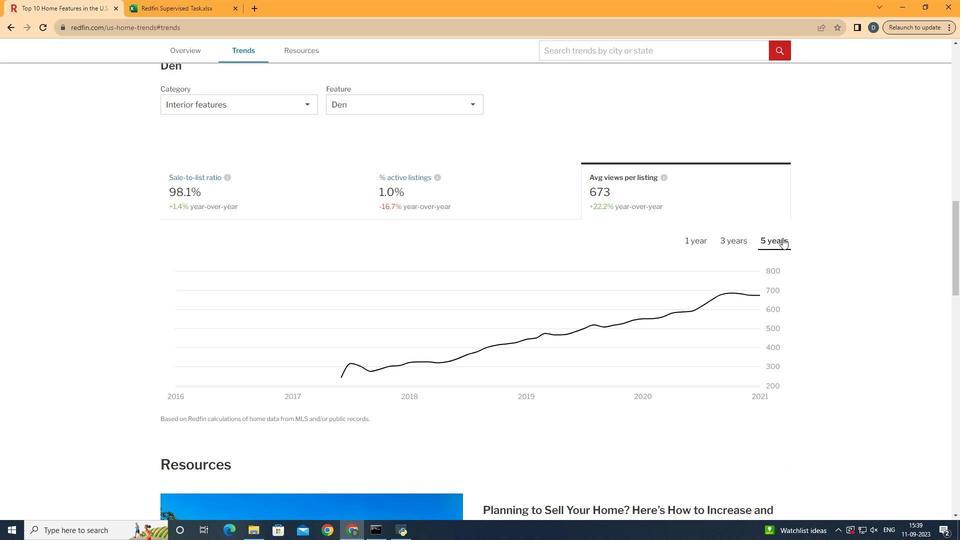 
Action: Mouse moved to (863, 369)
Screenshot: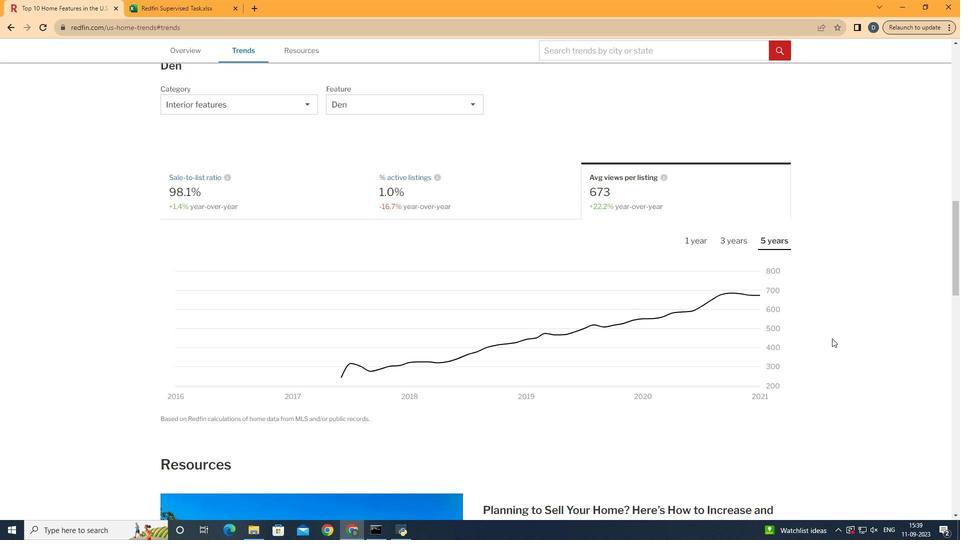 
